 Task: Look for space in Pirapozinho, Brazil from 1st July, 2023 to 3rd July, 2023 for 1 adult in price range Rs.5000 to Rs.15000. Place can be private room with 1  bedroom having 1 bed and 1 bathroom. Property type can be house, flat, guest house, hotel. Booking option can be shelf check-in. Required host language is Spanish.
Action: Mouse moved to (426, 108)
Screenshot: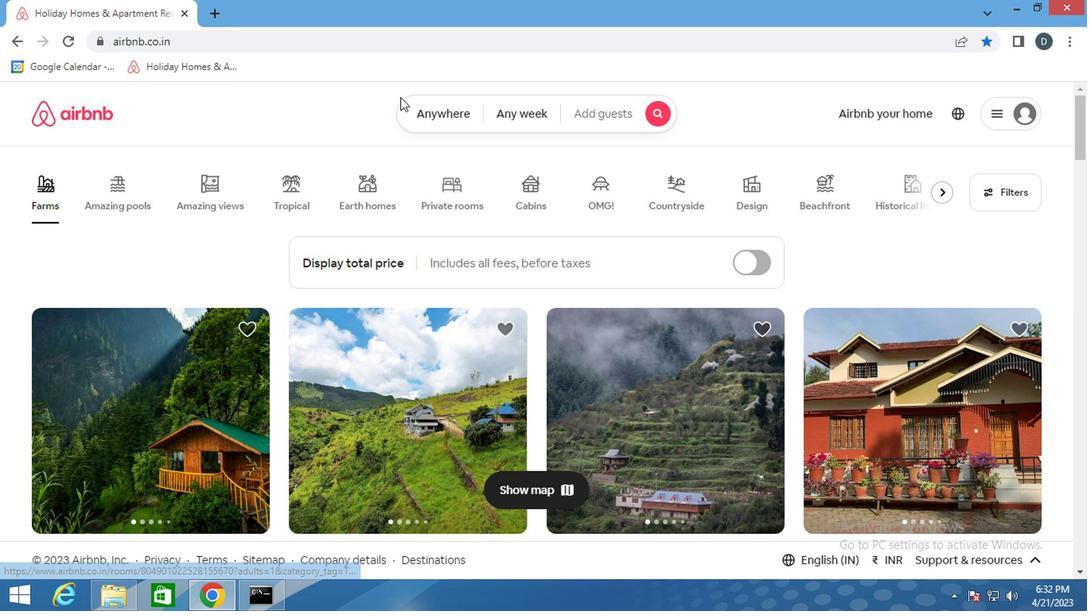 
Action: Mouse pressed left at (426, 108)
Screenshot: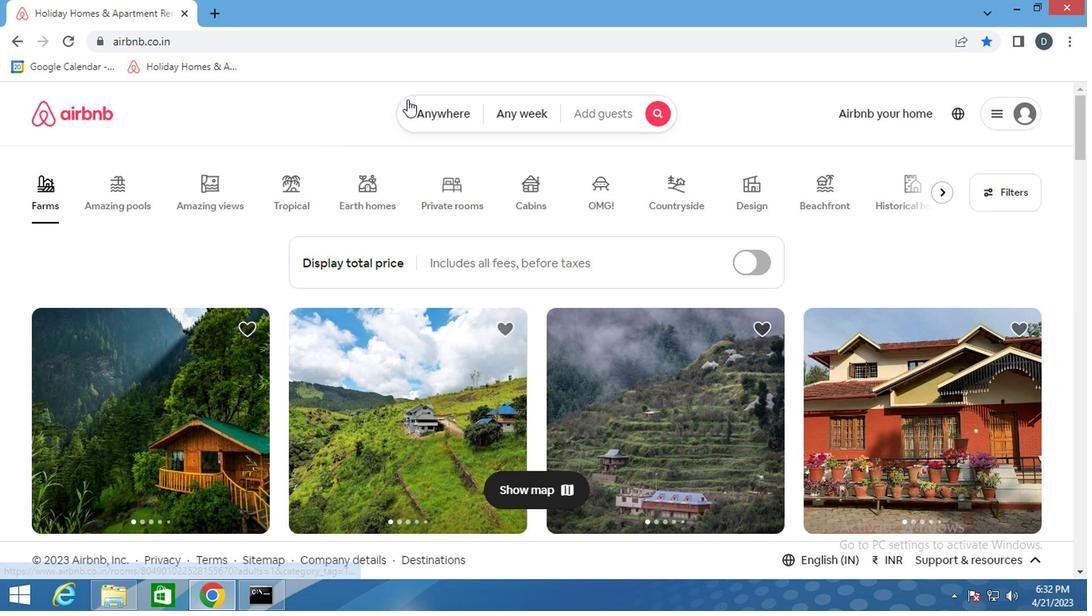 
Action: Mouse moved to (379, 188)
Screenshot: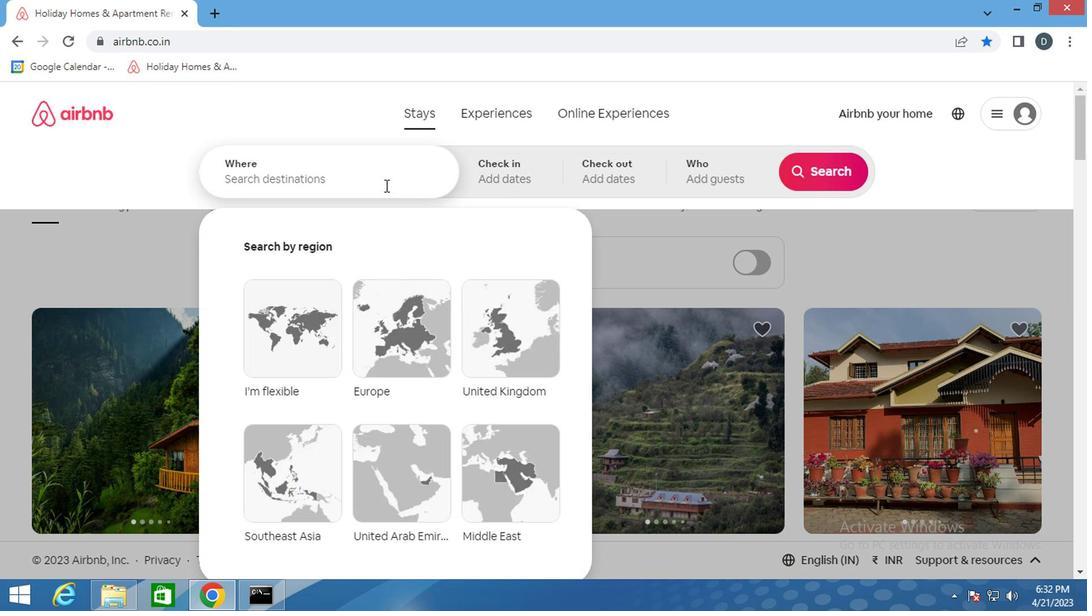 
Action: Mouse pressed left at (379, 188)
Screenshot: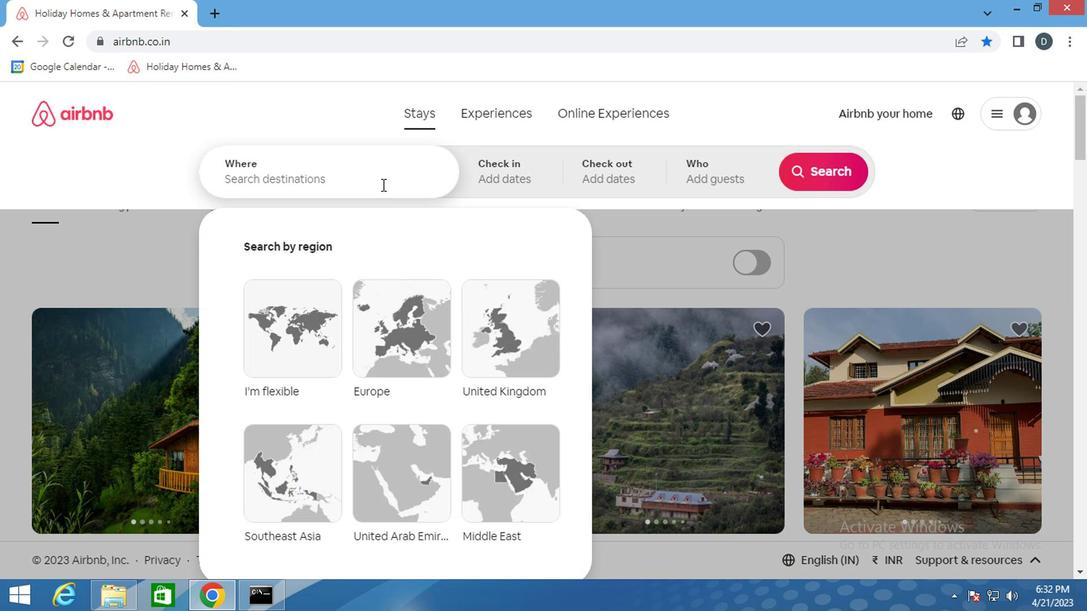 
Action: Key pressed <Key.shift>PIRAPOZINHO,<Key.shift>BRAZIL<Key.enter>
Screenshot: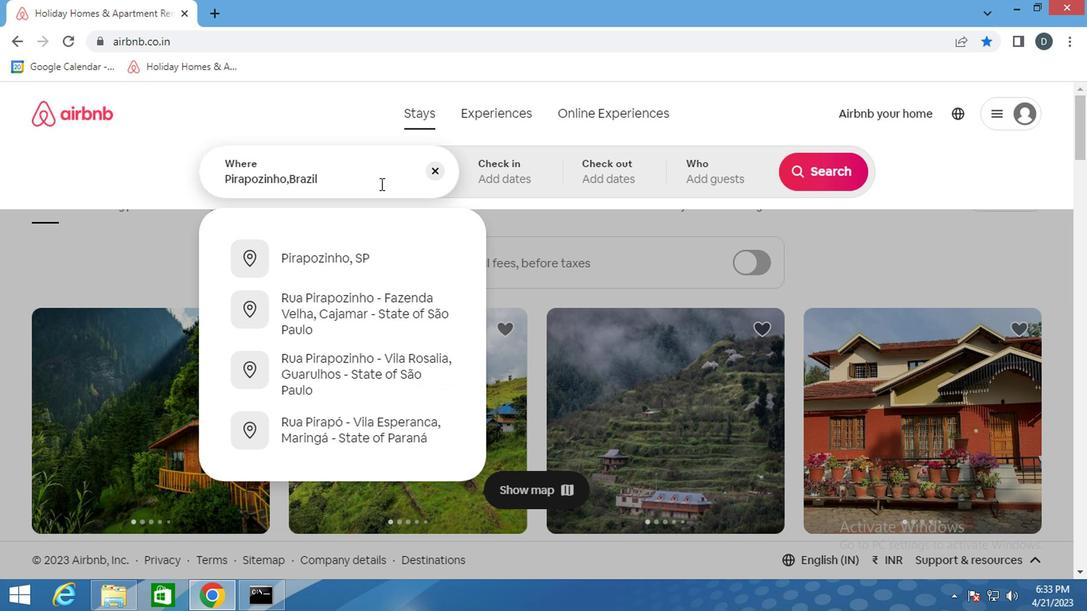 
Action: Mouse moved to (821, 304)
Screenshot: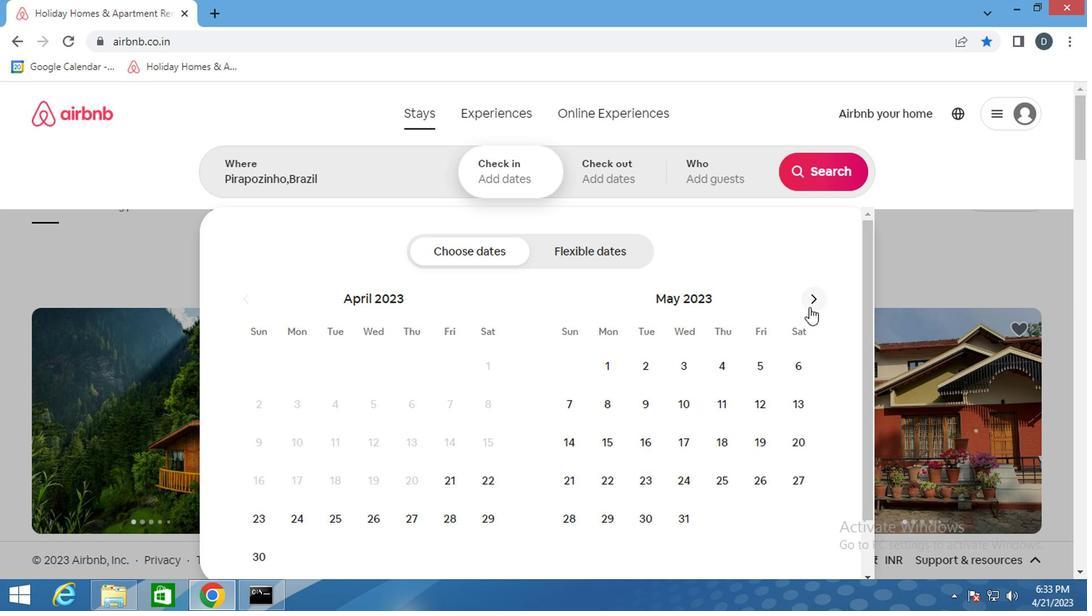 
Action: Mouse pressed left at (821, 304)
Screenshot: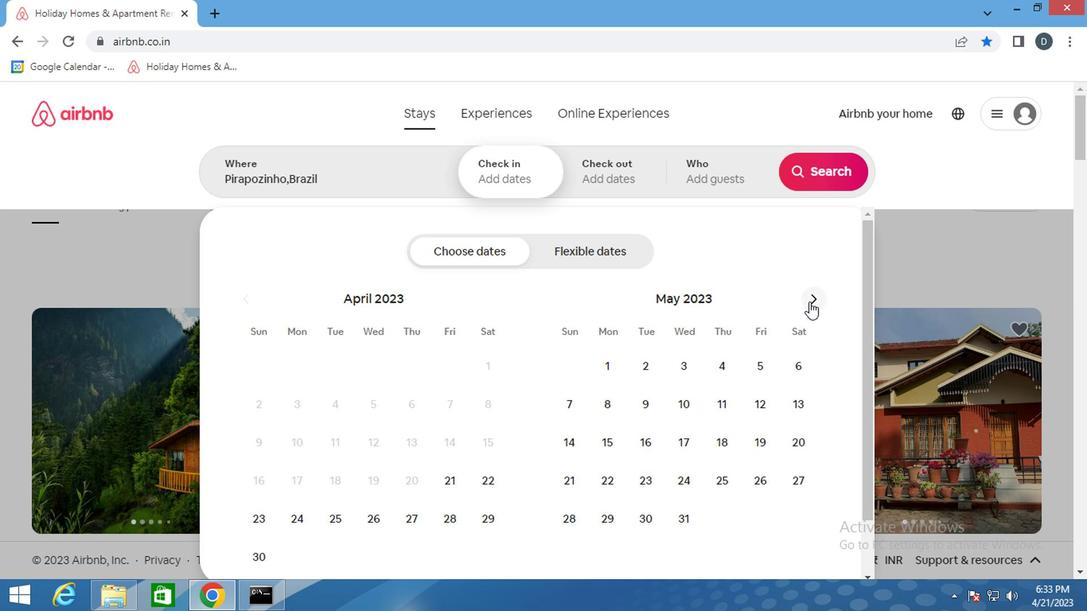 
Action: Mouse pressed left at (821, 304)
Screenshot: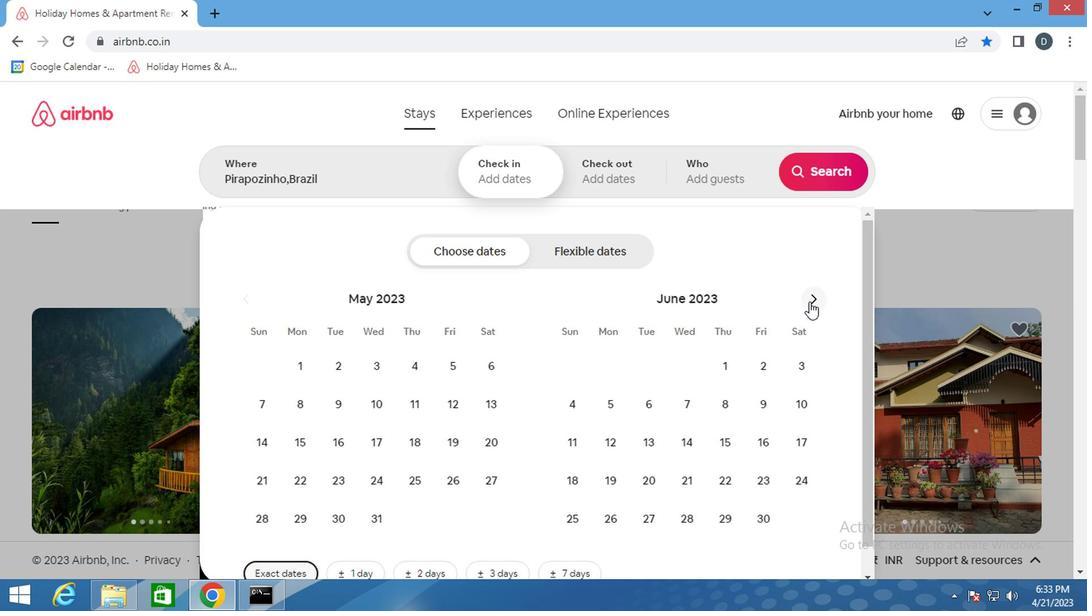 
Action: Mouse moved to (806, 369)
Screenshot: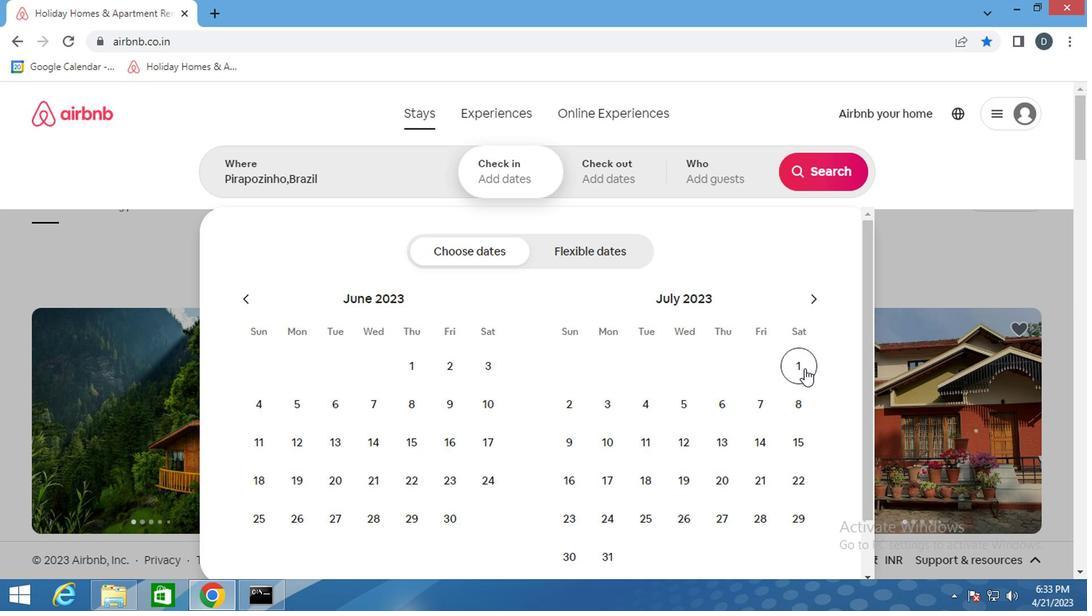 
Action: Mouse pressed left at (806, 369)
Screenshot: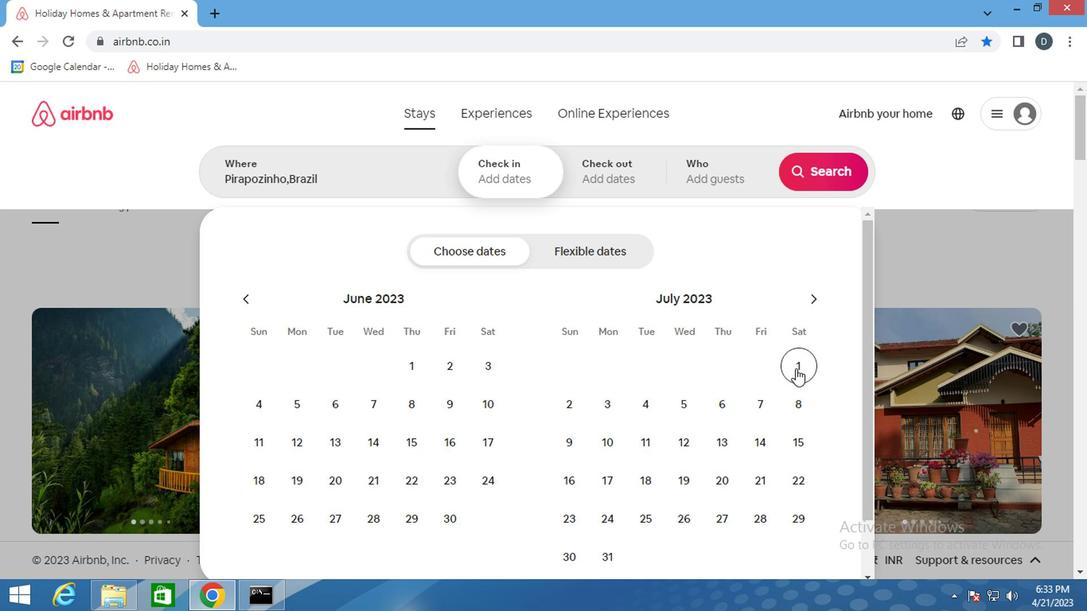 
Action: Mouse moved to (599, 410)
Screenshot: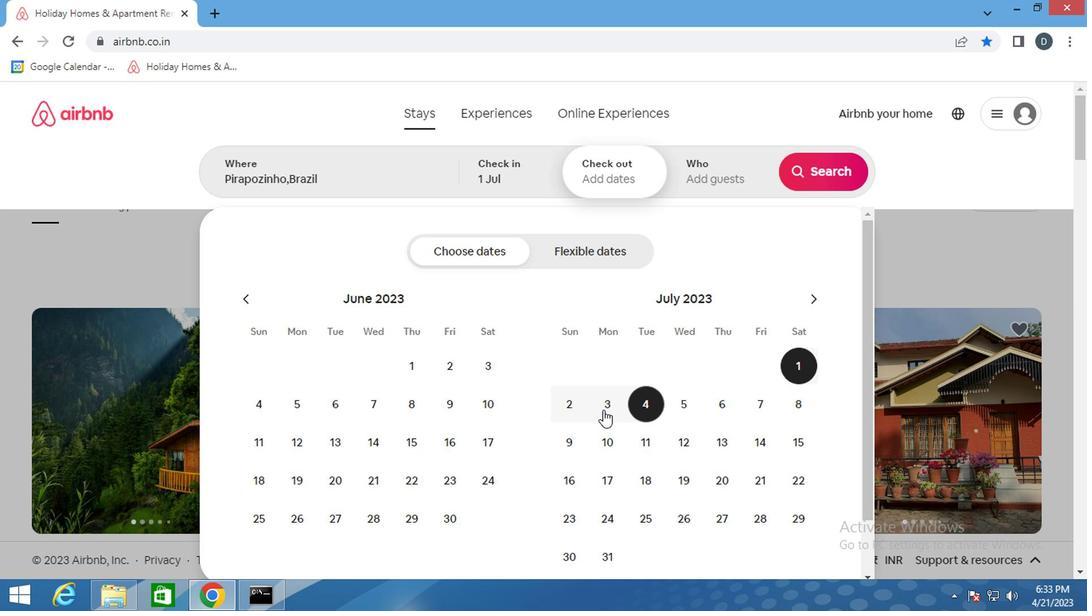
Action: Mouse pressed left at (599, 410)
Screenshot: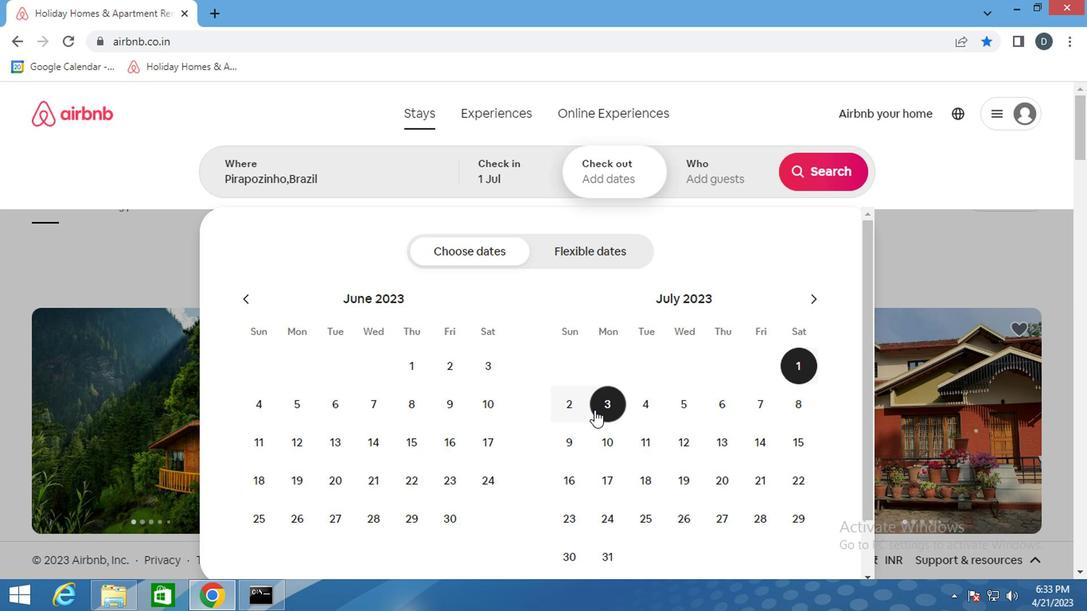 
Action: Mouse moved to (728, 169)
Screenshot: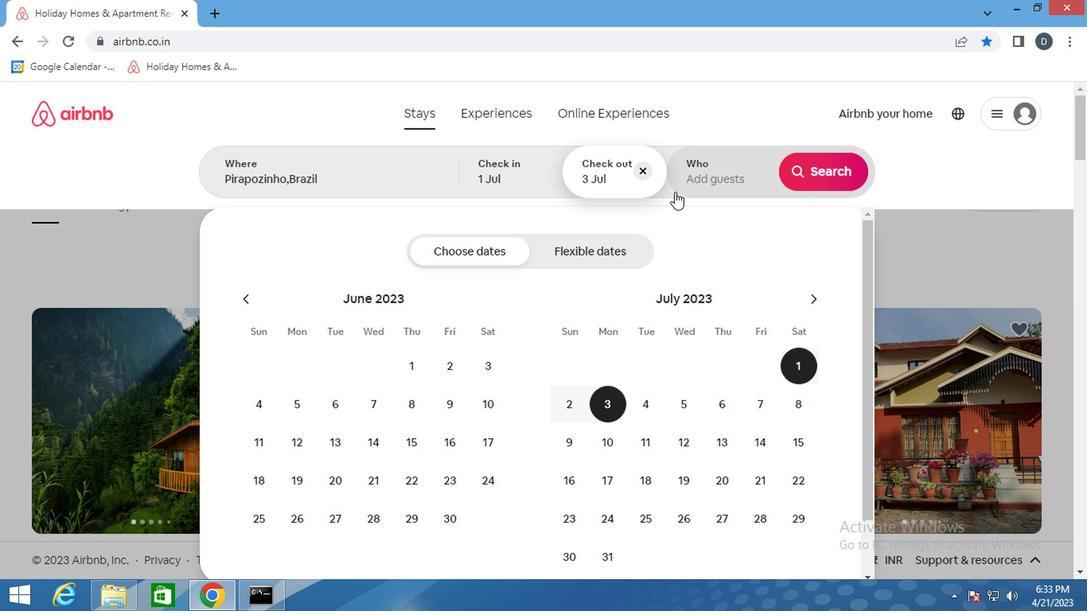 
Action: Mouse pressed left at (728, 169)
Screenshot: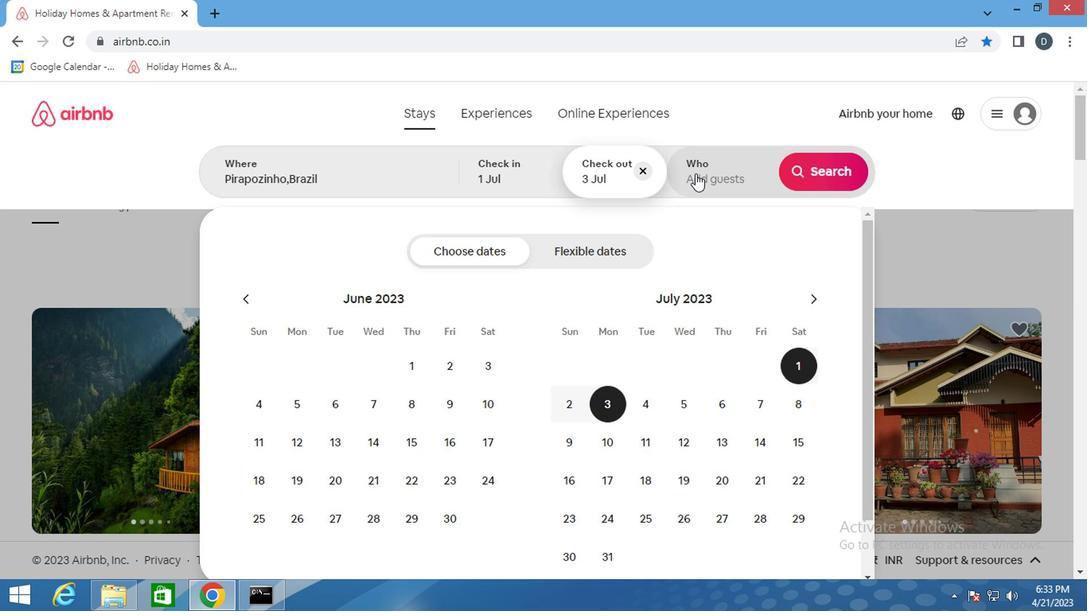 
Action: Mouse moved to (847, 256)
Screenshot: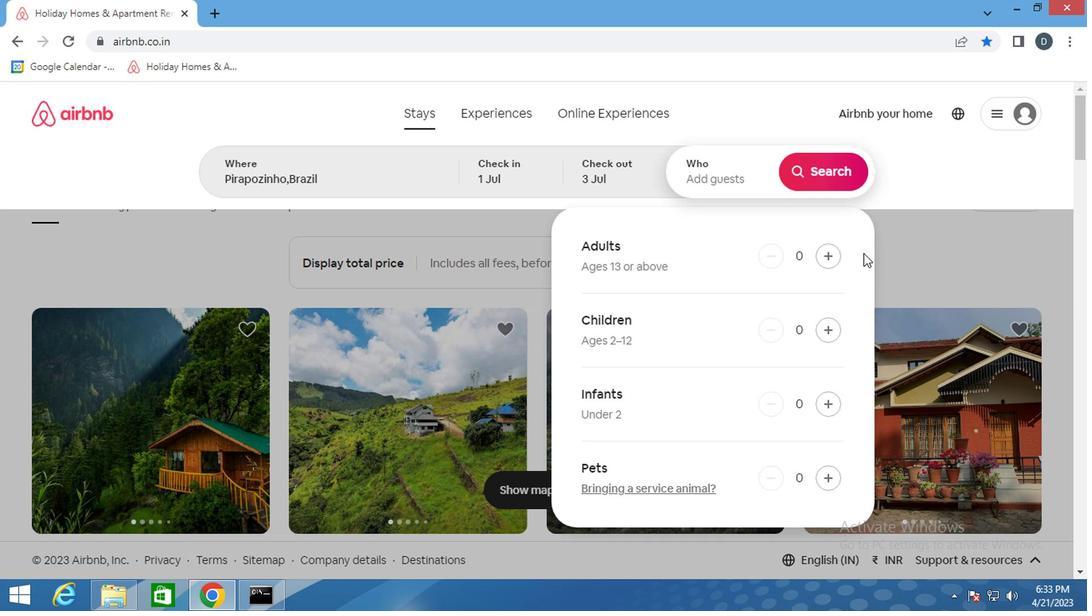 
Action: Mouse pressed left at (847, 256)
Screenshot: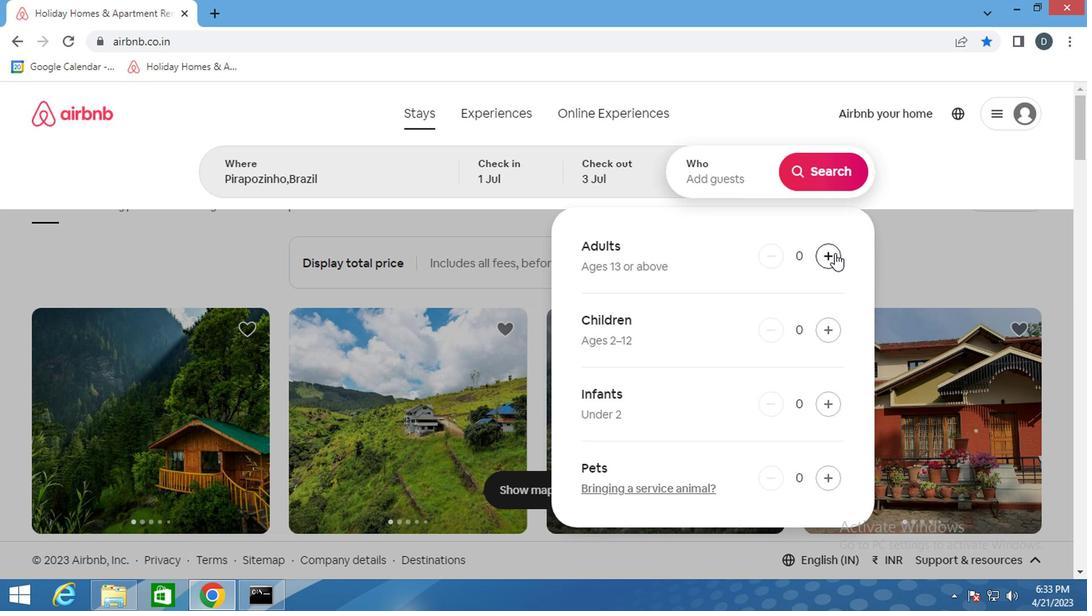 
Action: Mouse moved to (836, 171)
Screenshot: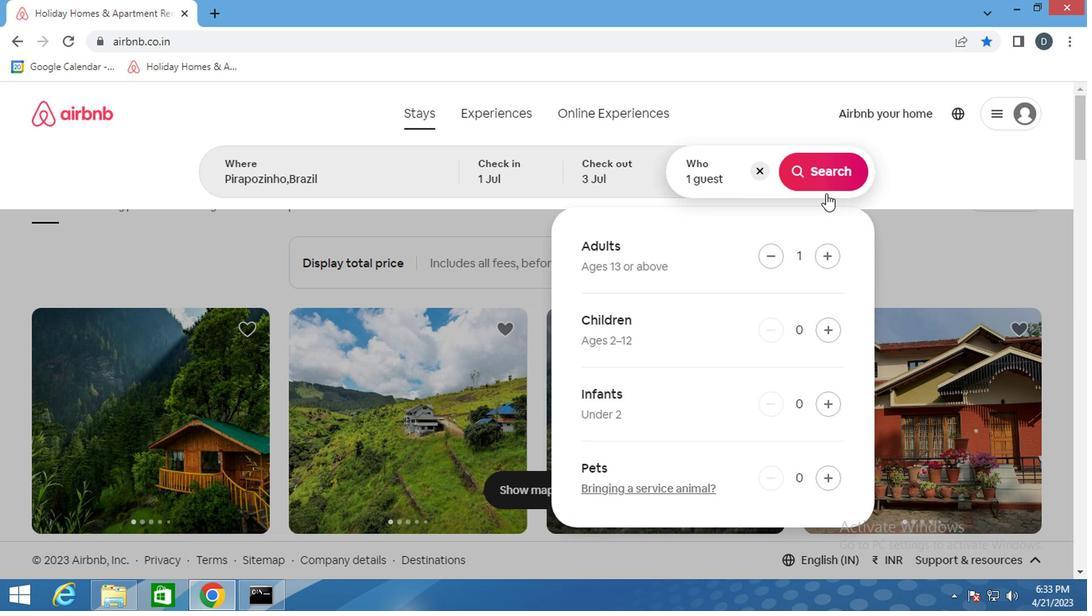 
Action: Mouse pressed left at (836, 171)
Screenshot: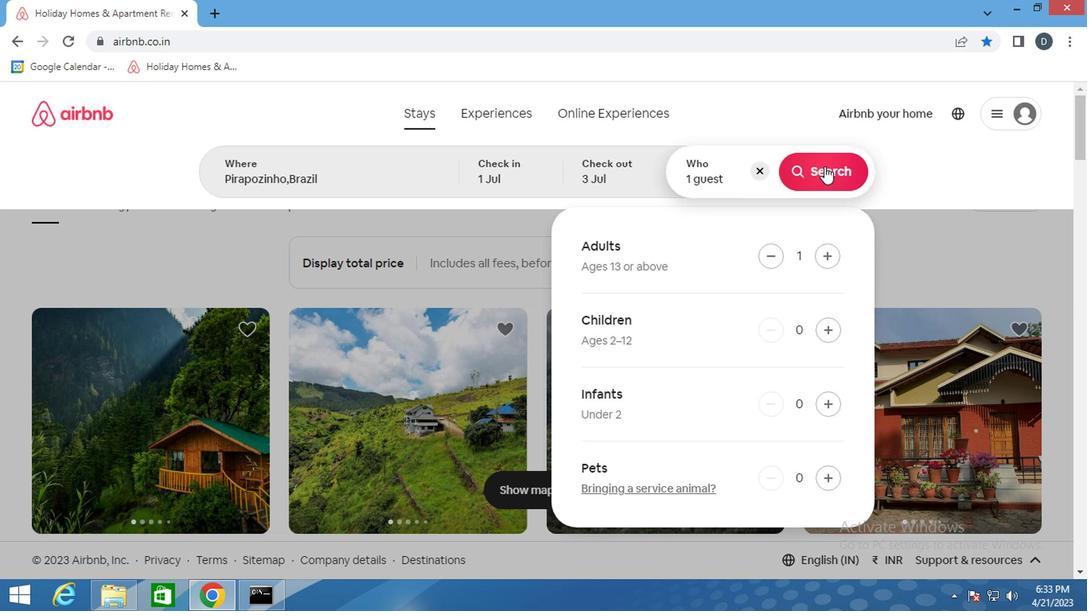 
Action: Mouse moved to (1027, 184)
Screenshot: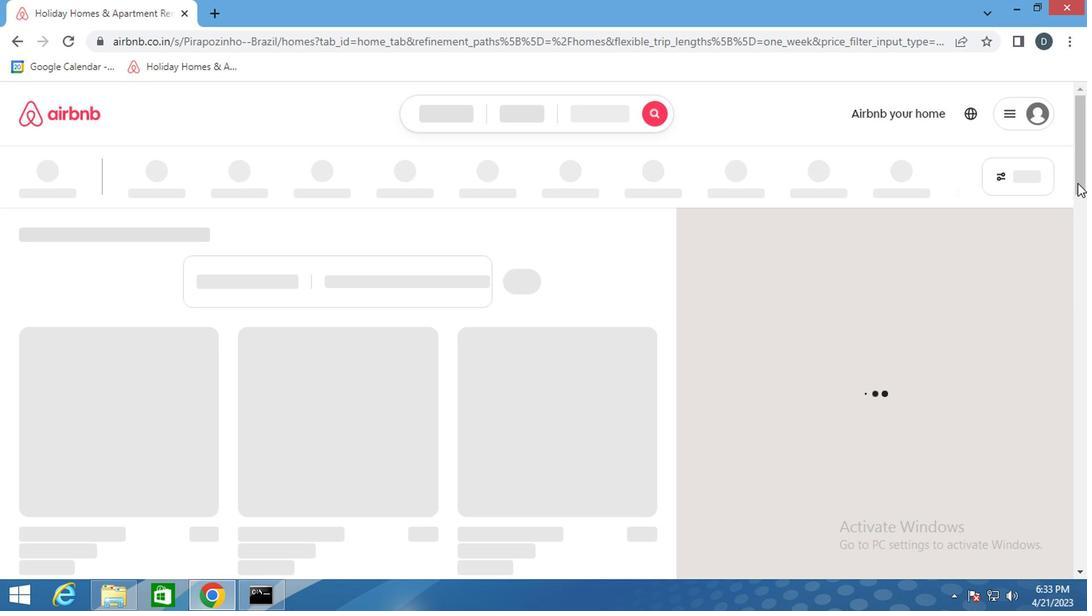 
Action: Mouse pressed left at (1027, 184)
Screenshot: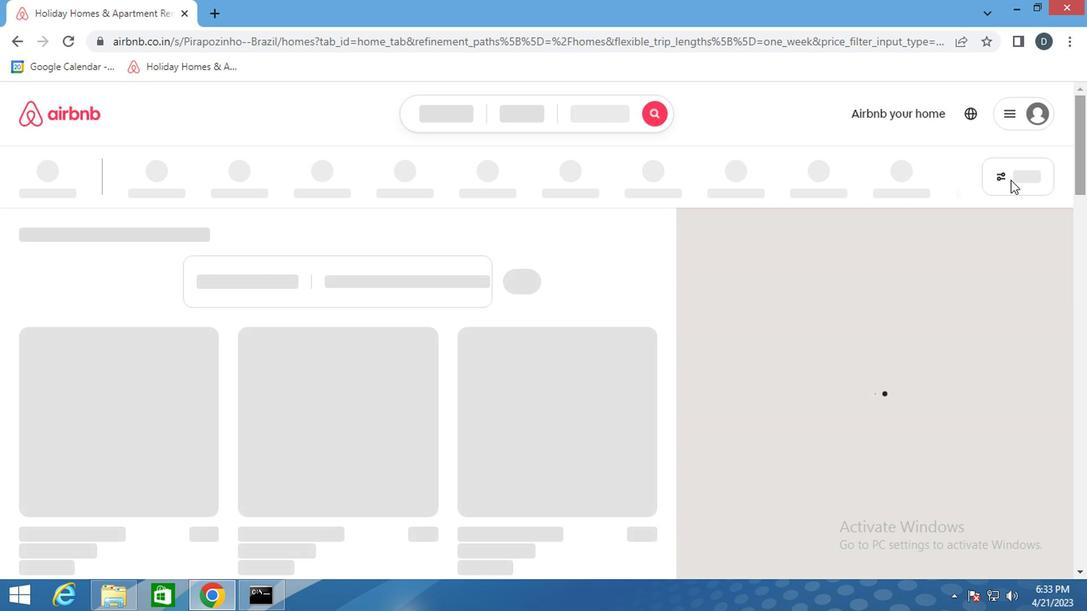 
Action: Mouse moved to (411, 383)
Screenshot: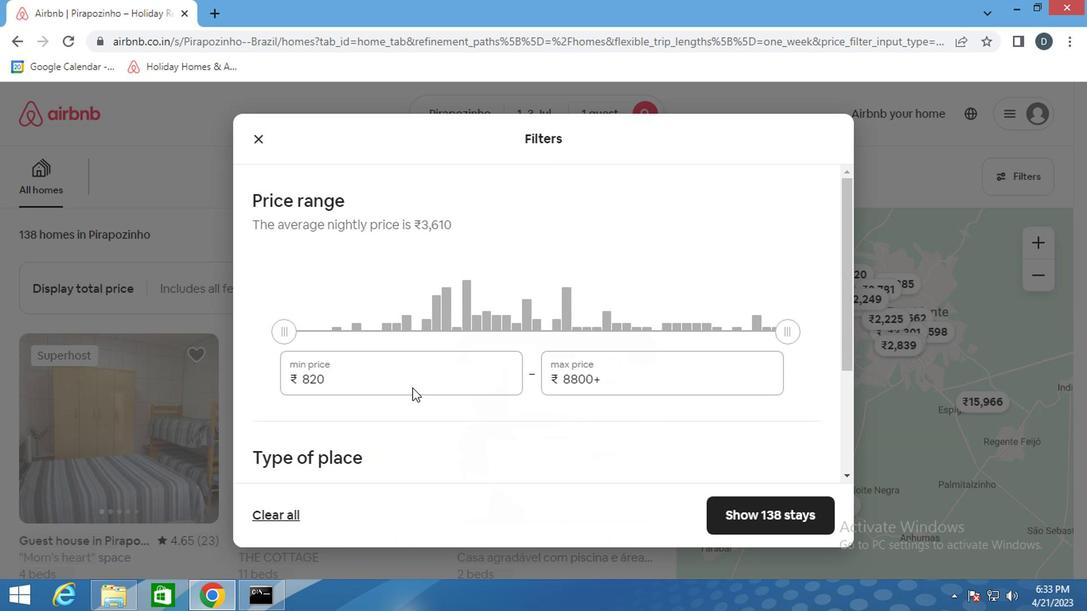 
Action: Mouse pressed left at (411, 383)
Screenshot: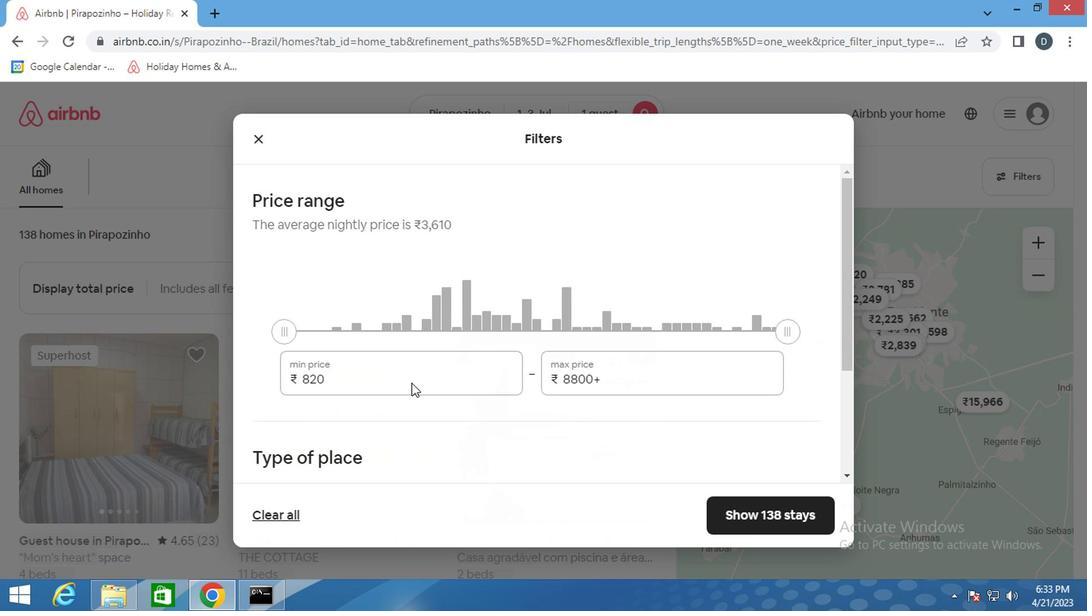 
Action: Mouse pressed left at (411, 383)
Screenshot: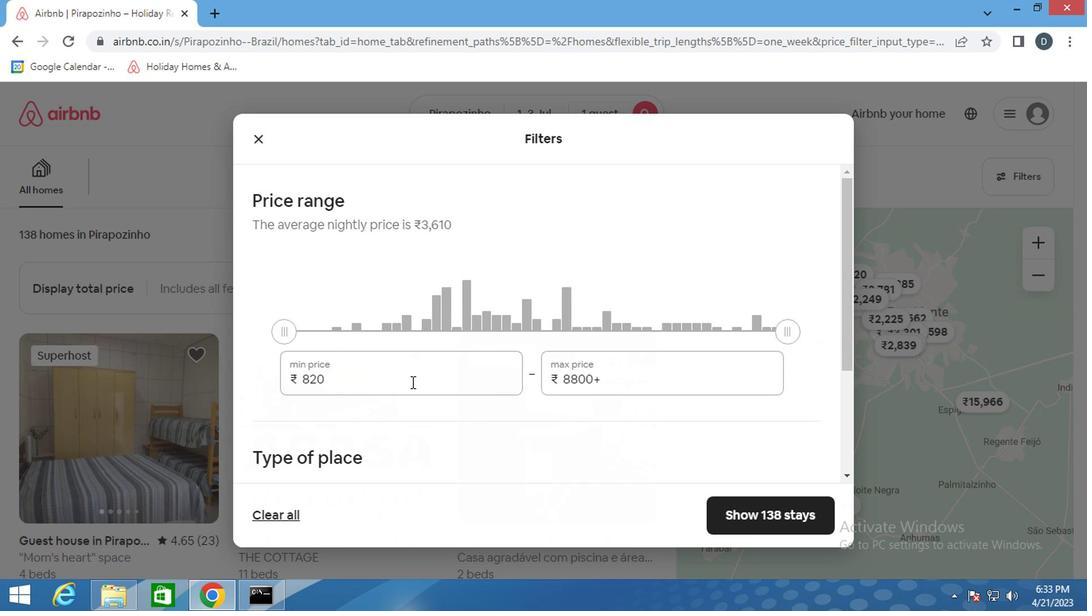 
Action: Key pressed 5000<Key.tab>ctrl+Actrl+1500
Screenshot: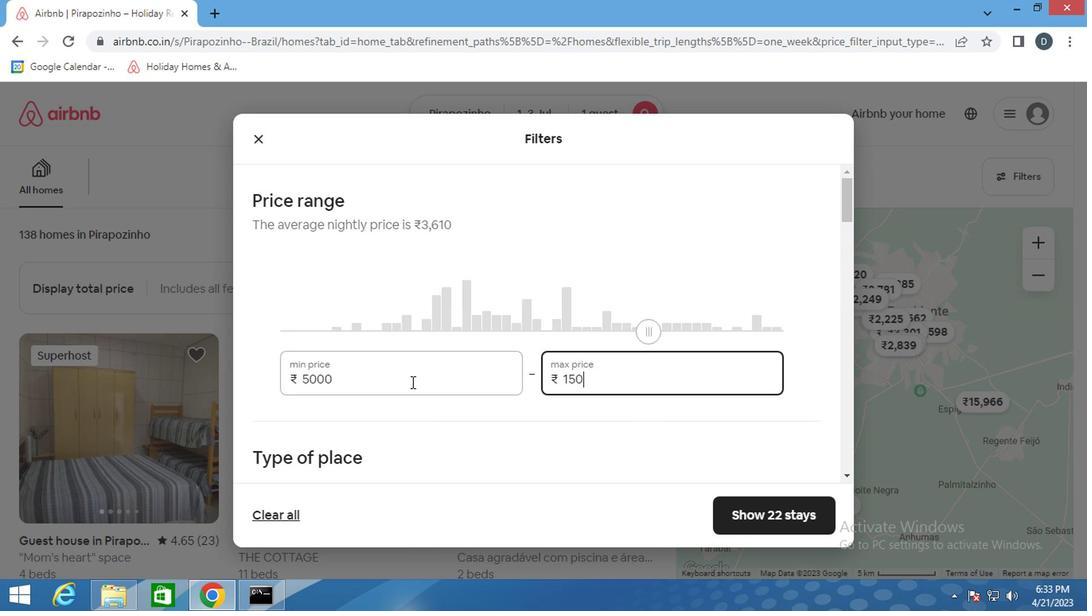 
Action: Mouse moved to (430, 378)
Screenshot: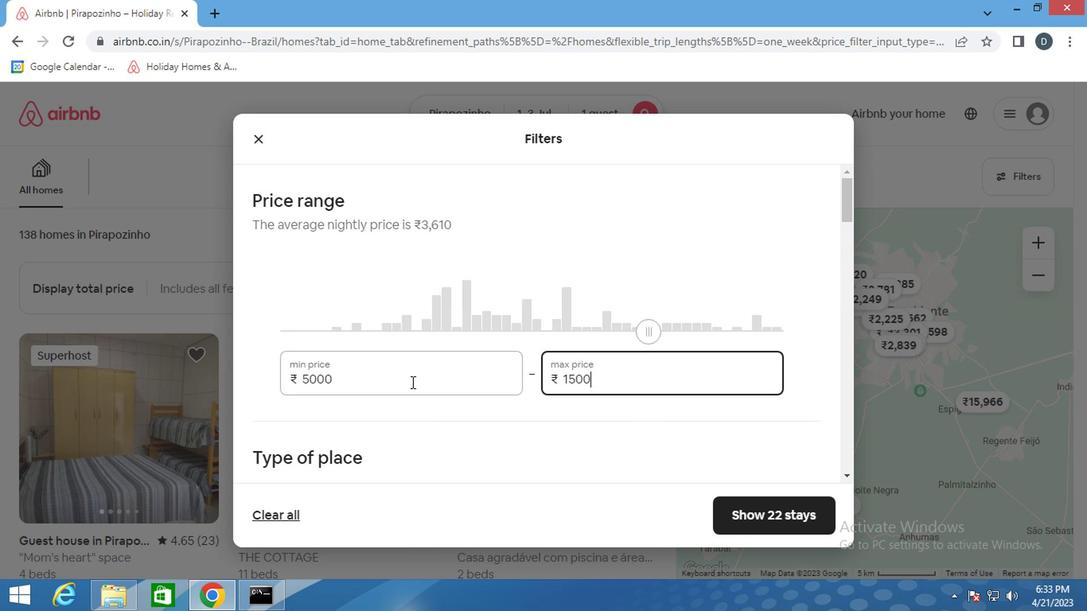 
Action: Key pressed 0
Screenshot: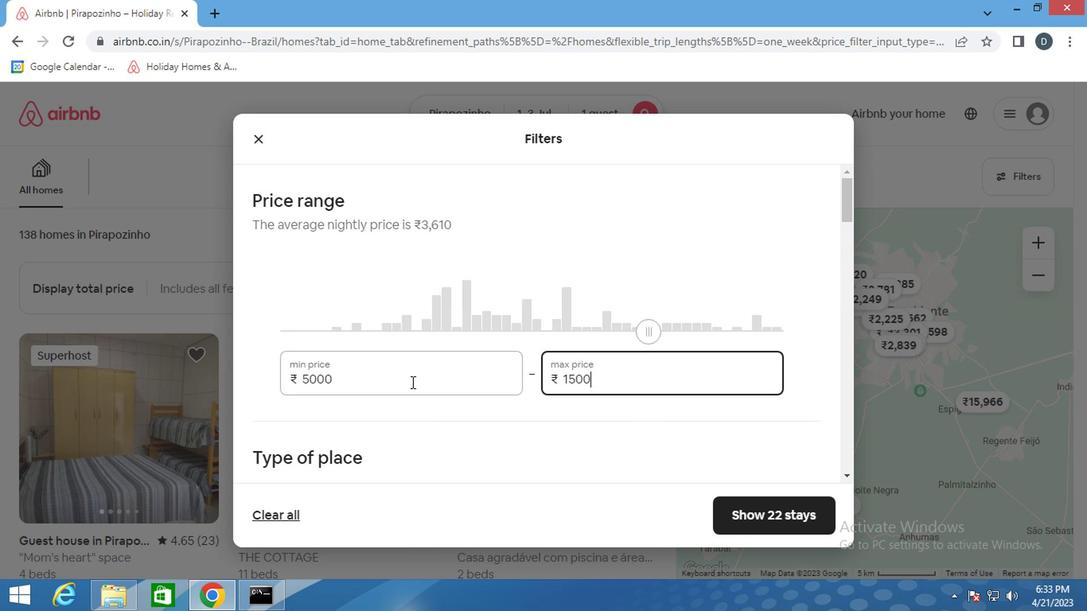 
Action: Mouse moved to (723, 382)
Screenshot: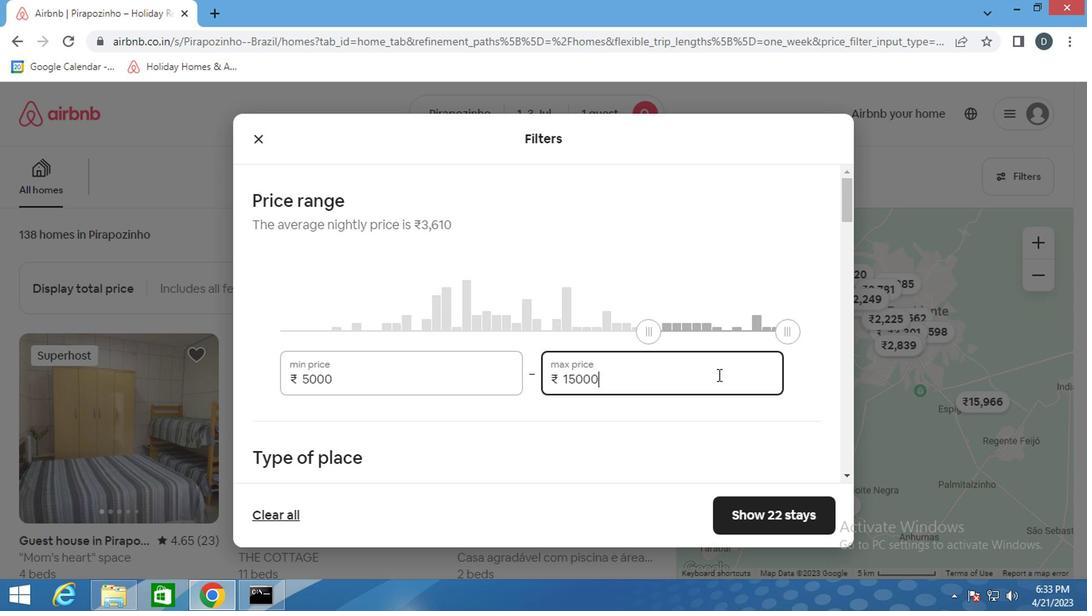 
Action: Mouse scrolled (723, 381) with delta (0, 0)
Screenshot: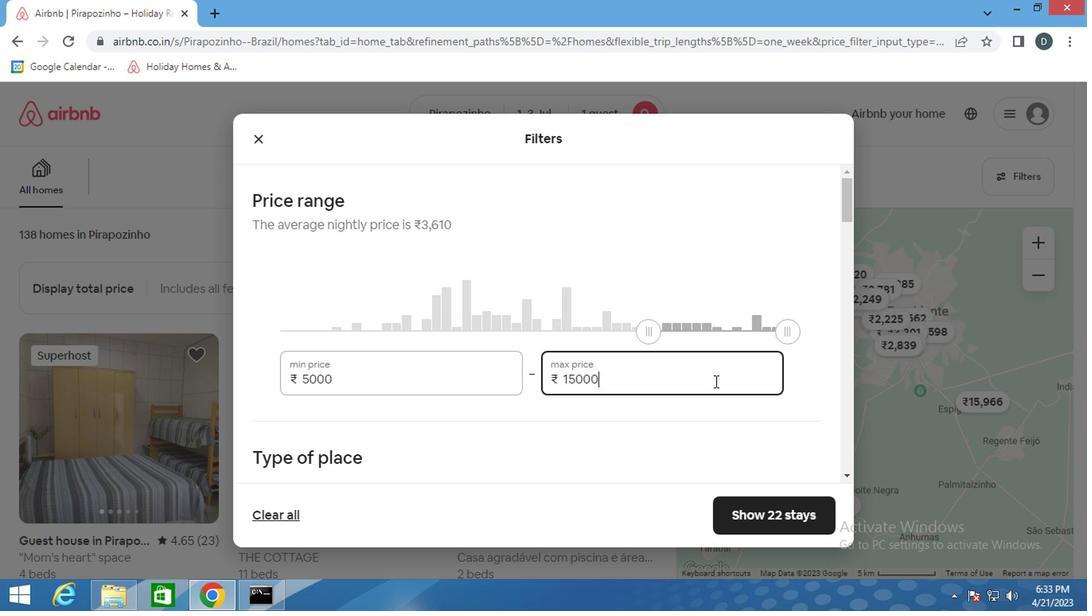 
Action: Mouse scrolled (723, 381) with delta (0, 0)
Screenshot: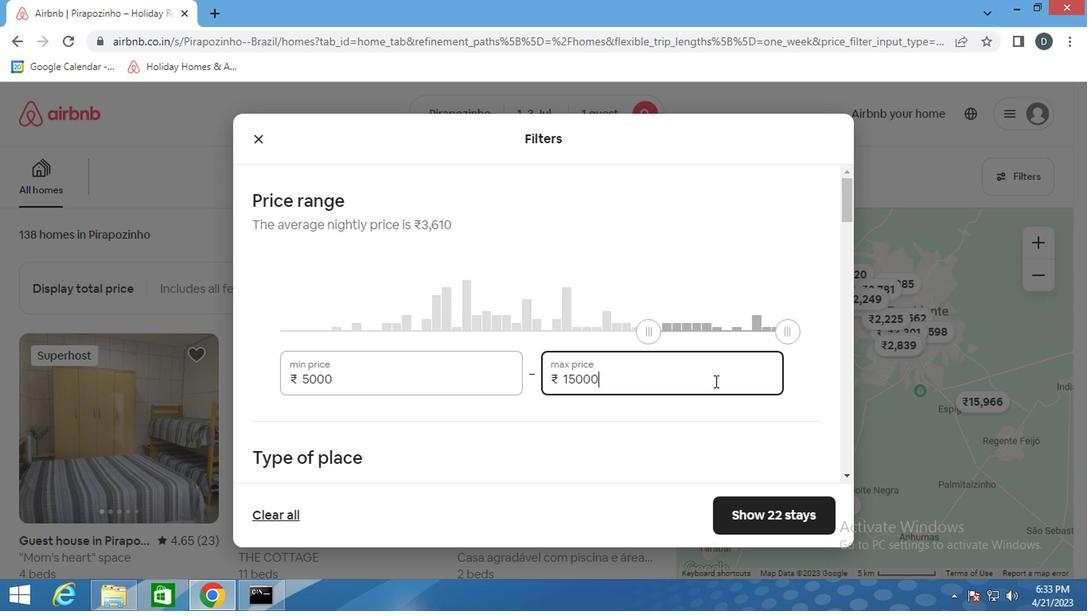 
Action: Mouse scrolled (723, 381) with delta (0, 0)
Screenshot: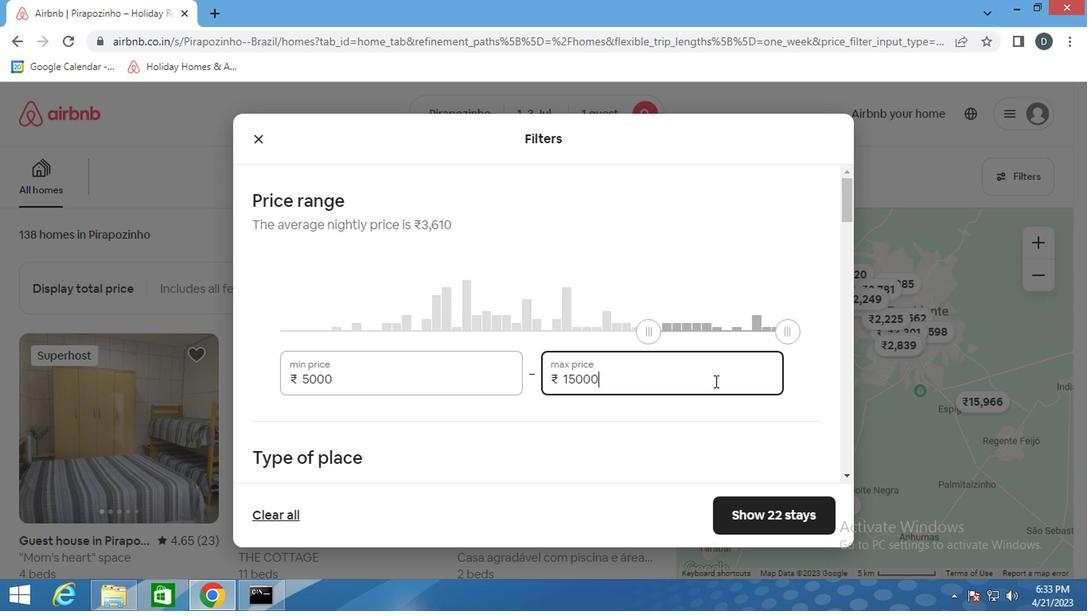 
Action: Mouse moved to (606, 268)
Screenshot: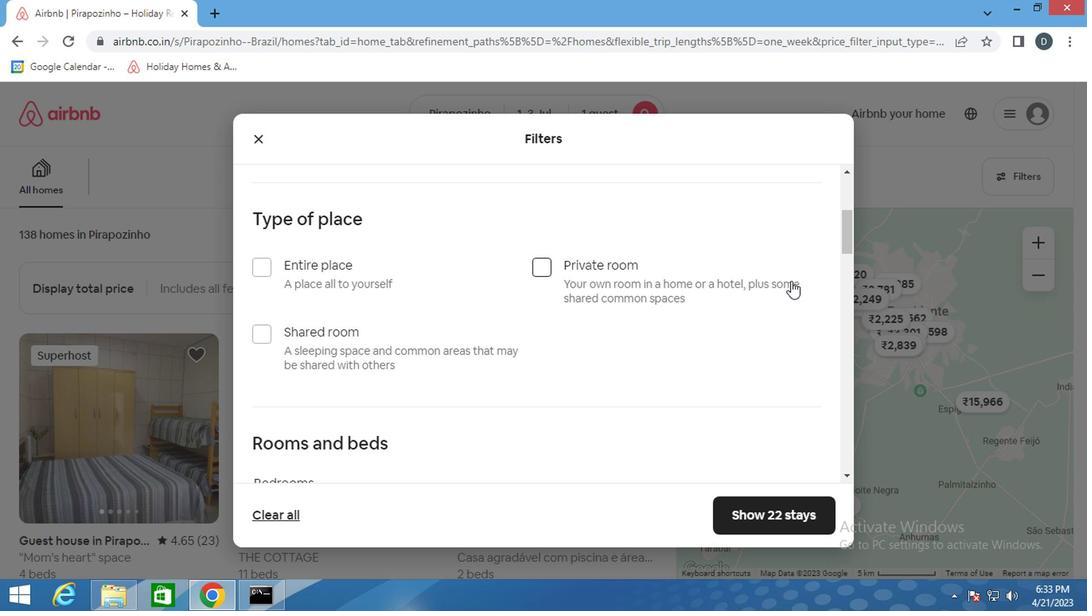 
Action: Mouse pressed left at (606, 268)
Screenshot: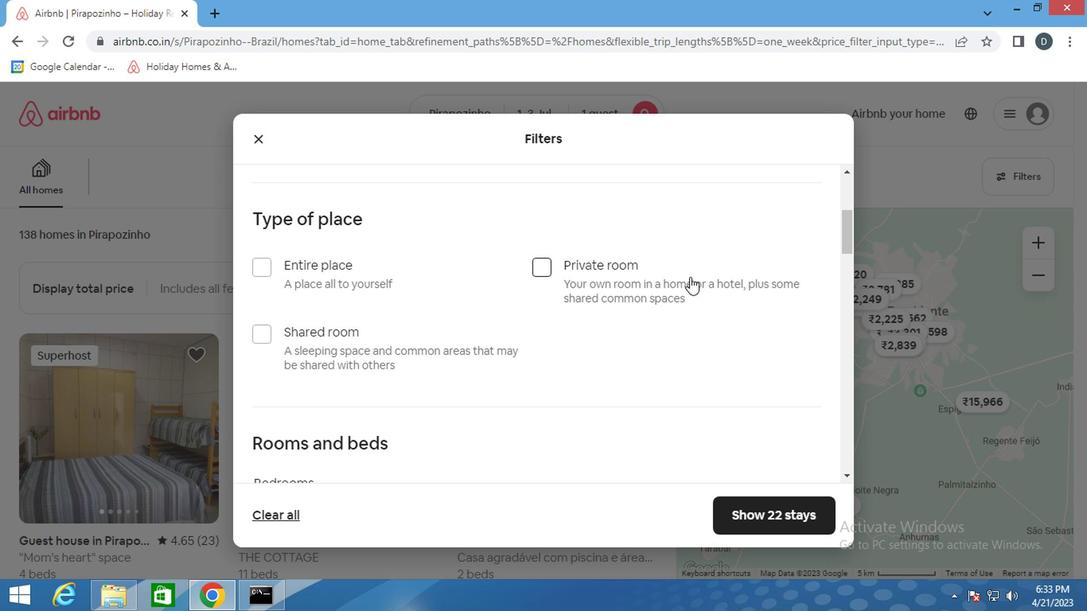
Action: Mouse moved to (528, 314)
Screenshot: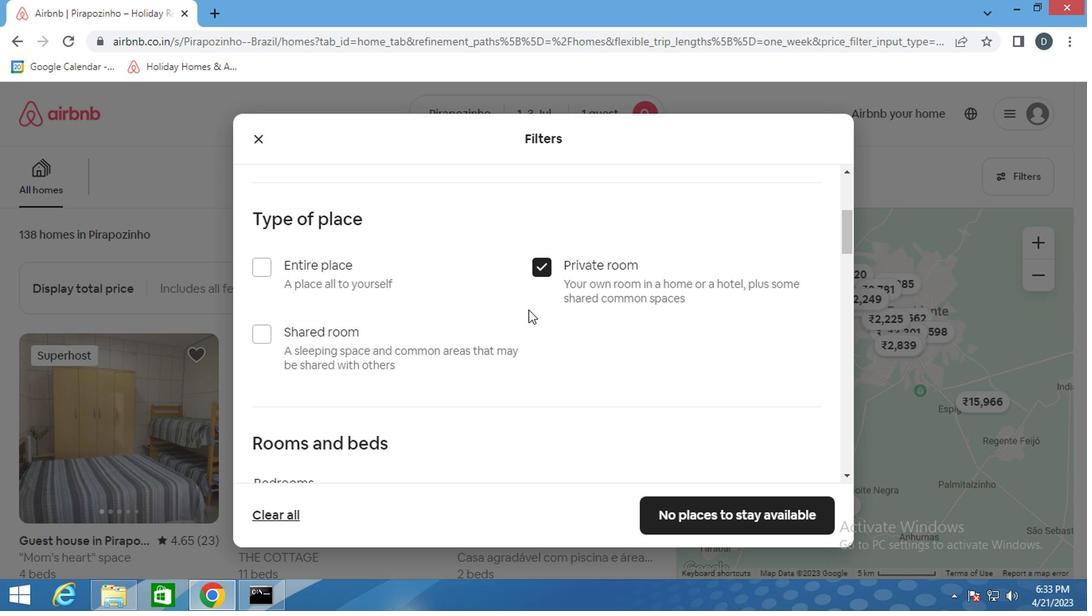 
Action: Mouse scrolled (528, 313) with delta (0, 0)
Screenshot: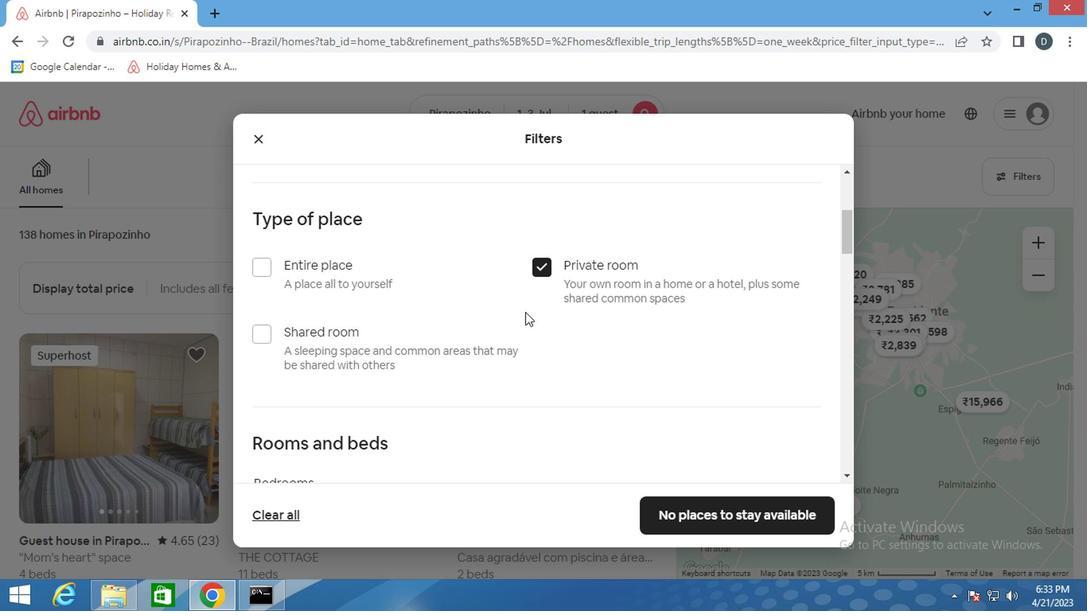 
Action: Mouse scrolled (528, 313) with delta (0, 0)
Screenshot: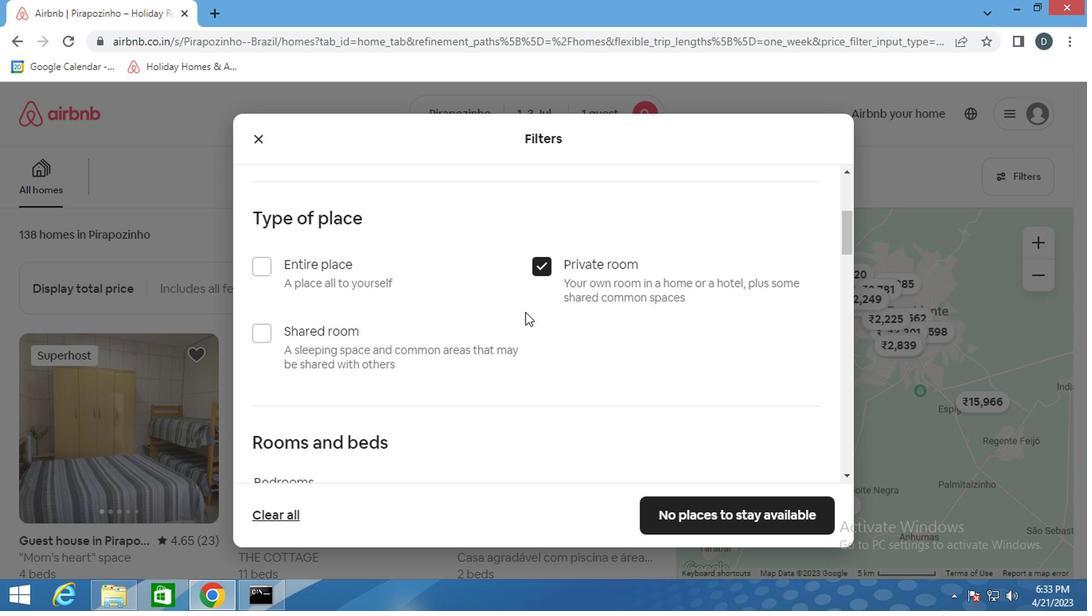 
Action: Mouse moved to (356, 369)
Screenshot: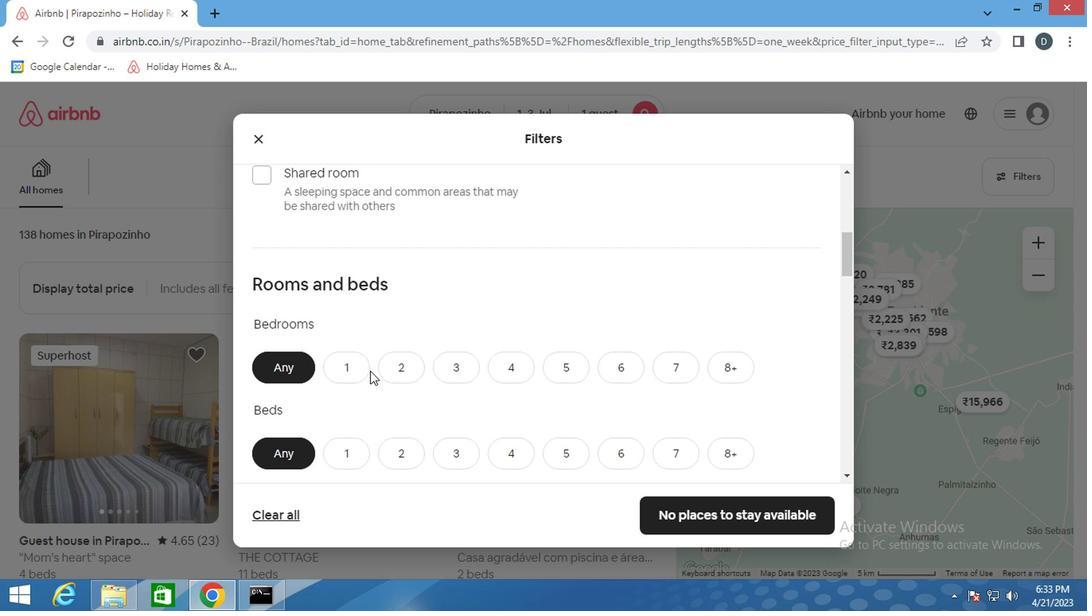 
Action: Mouse pressed left at (356, 369)
Screenshot: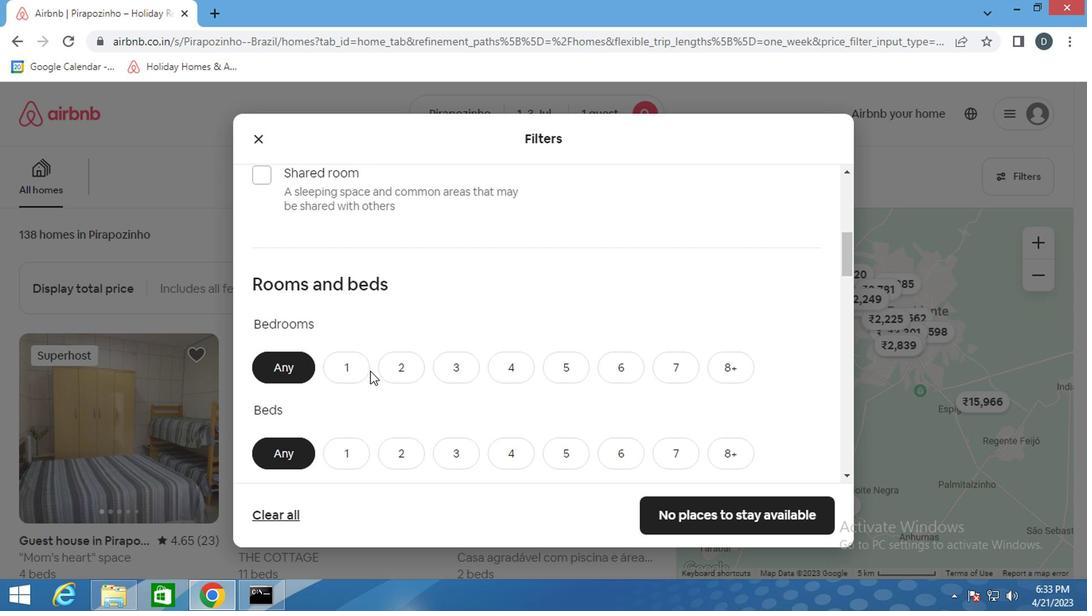 
Action: Mouse moved to (348, 457)
Screenshot: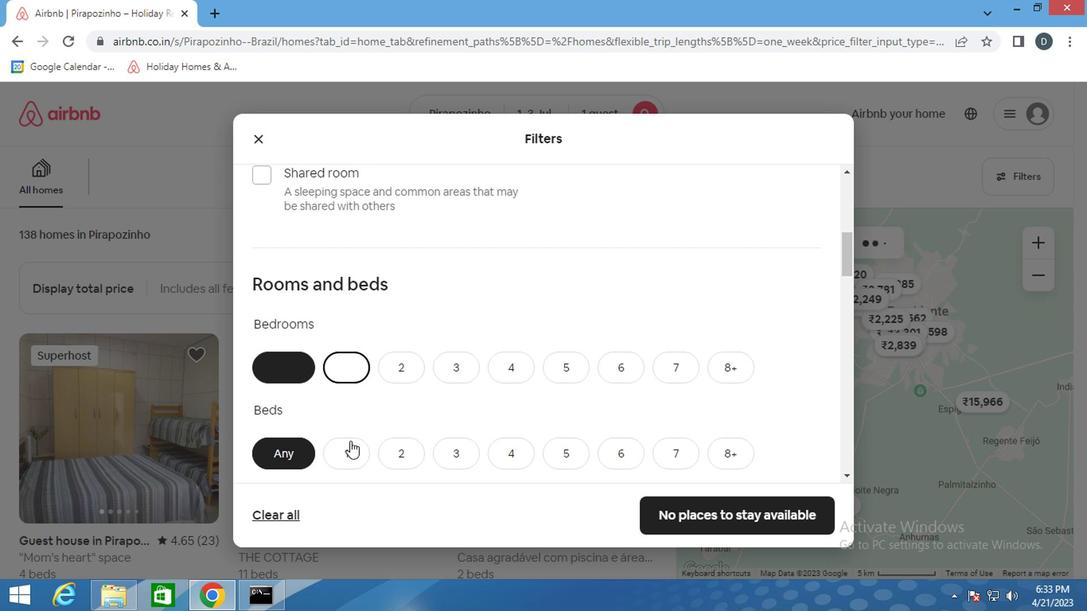 
Action: Mouse pressed left at (348, 457)
Screenshot: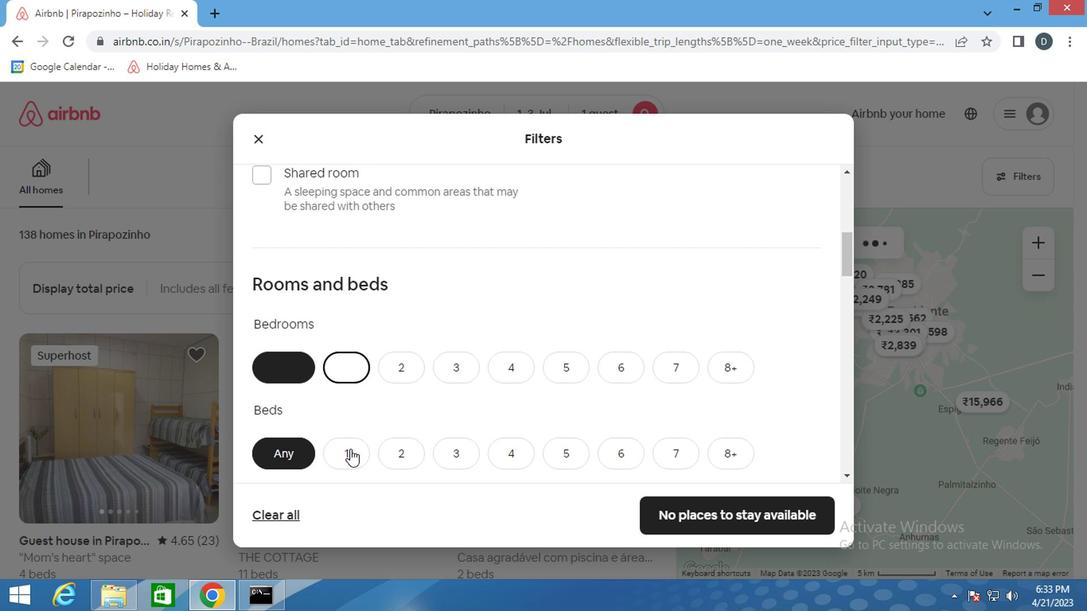 
Action: Mouse moved to (424, 419)
Screenshot: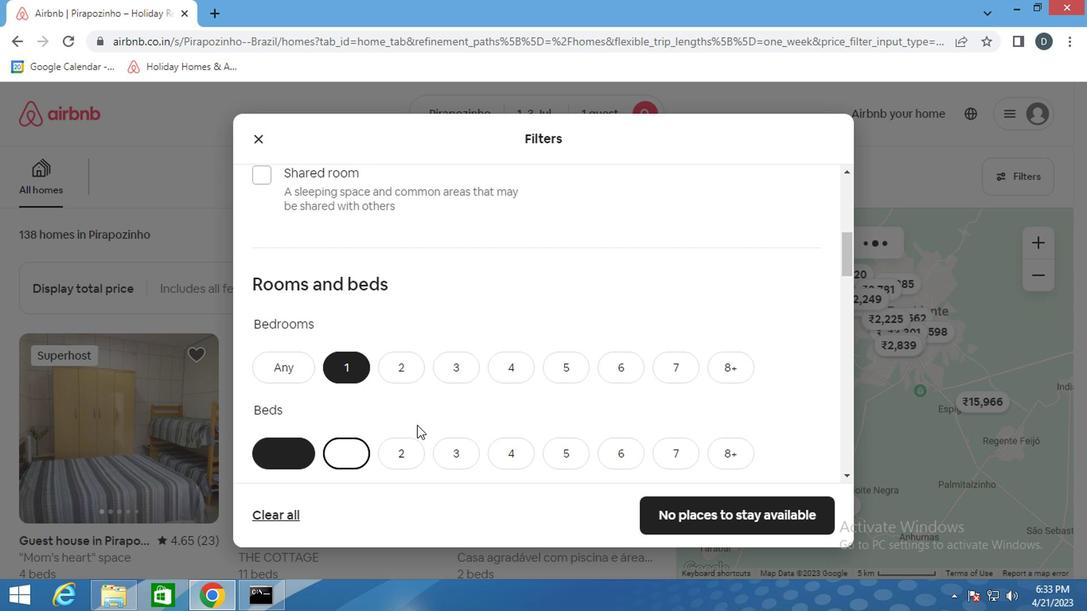 
Action: Mouse scrolled (424, 418) with delta (0, 0)
Screenshot: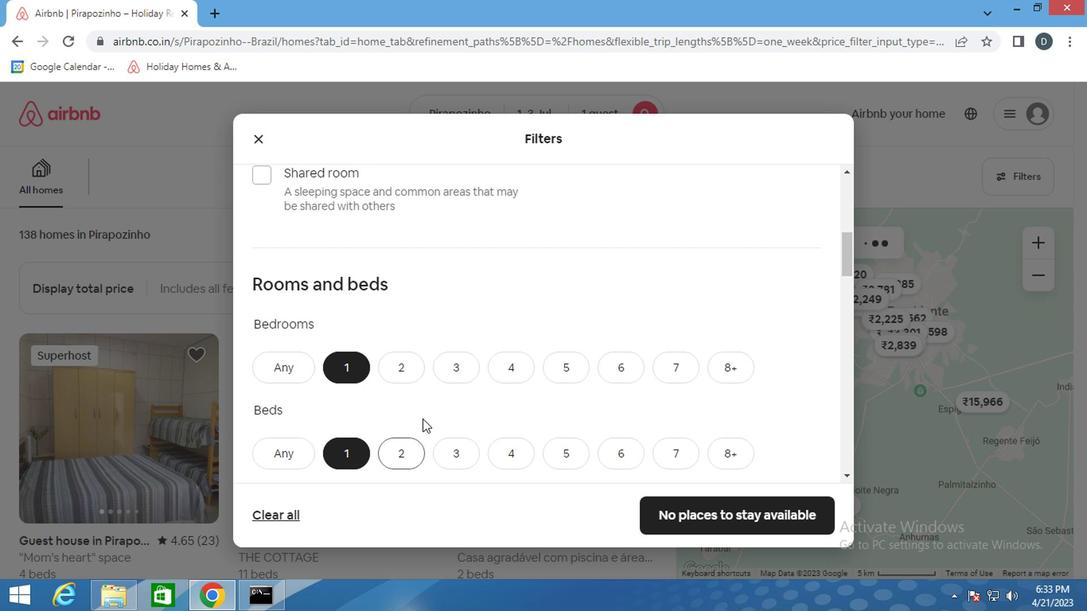 
Action: Mouse scrolled (424, 418) with delta (0, 0)
Screenshot: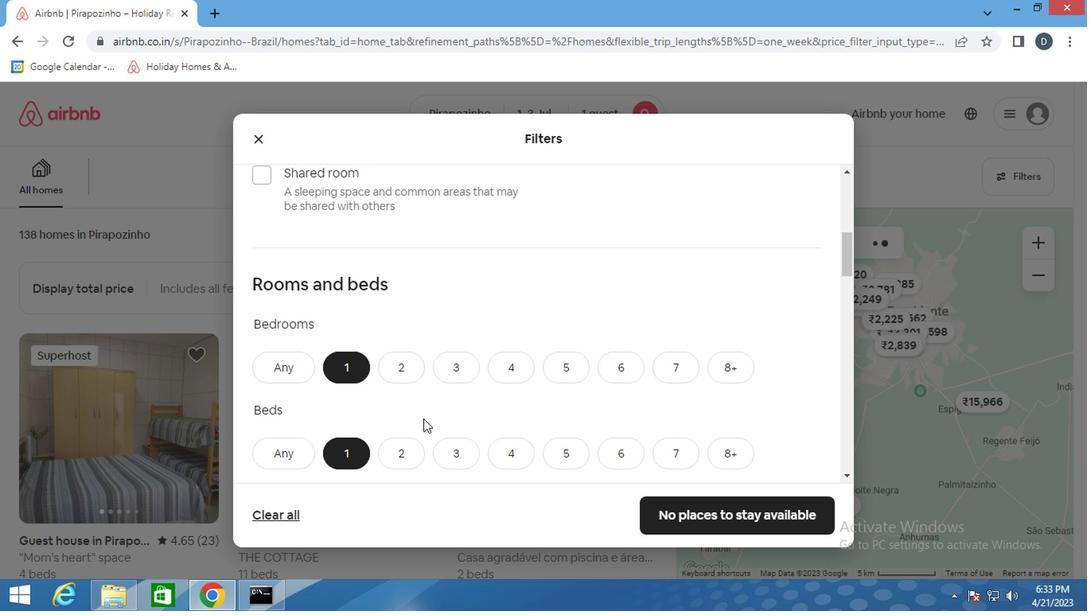 
Action: Mouse moved to (356, 391)
Screenshot: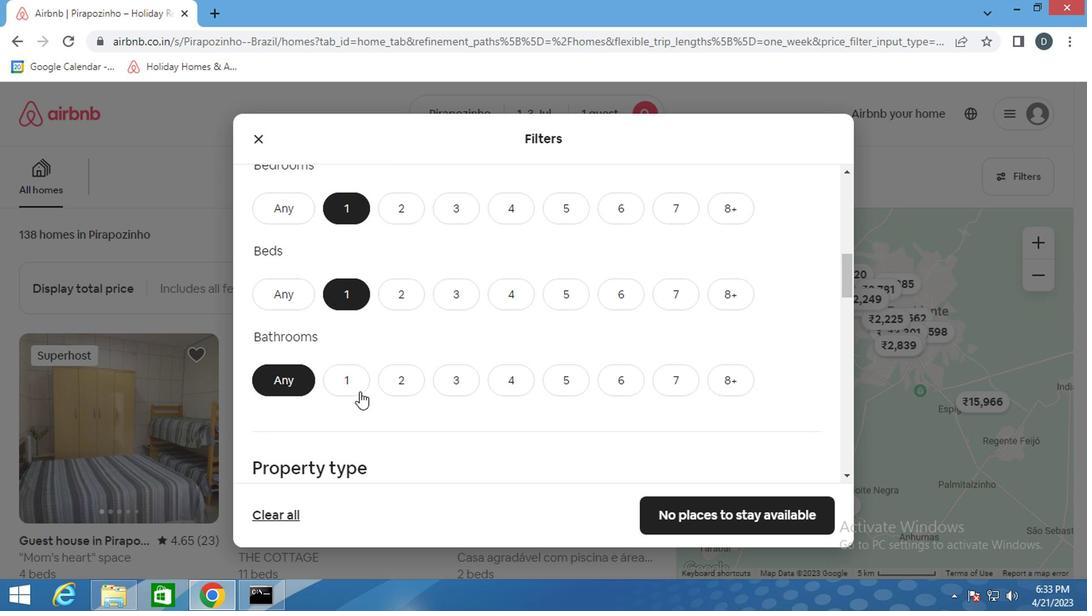 
Action: Mouse pressed left at (356, 391)
Screenshot: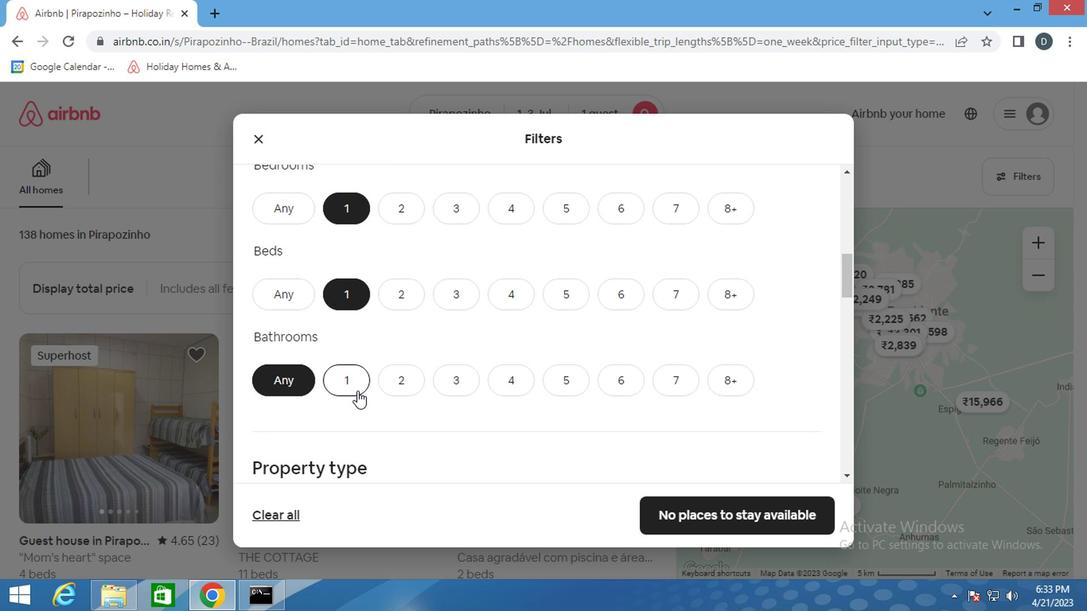 
Action: Mouse moved to (520, 398)
Screenshot: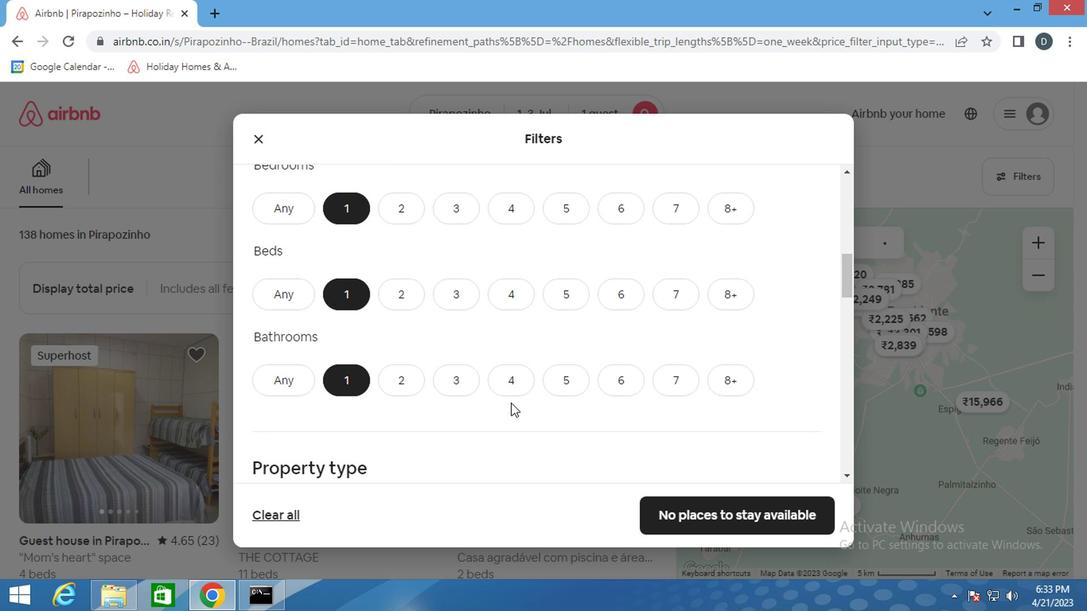 
Action: Mouse scrolled (520, 398) with delta (0, 0)
Screenshot: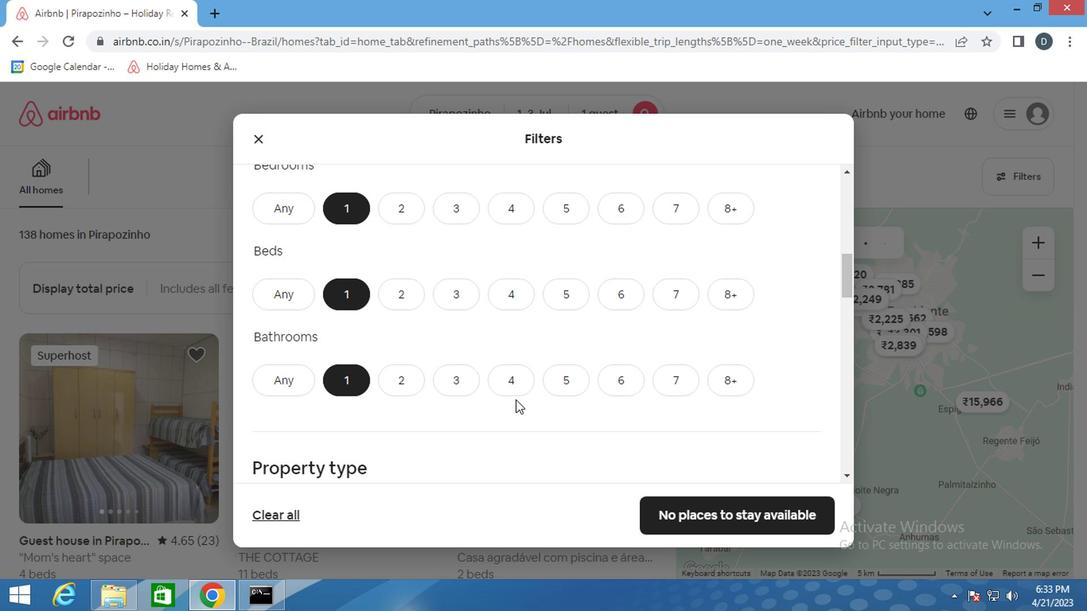 
Action: Mouse scrolled (520, 398) with delta (0, 0)
Screenshot: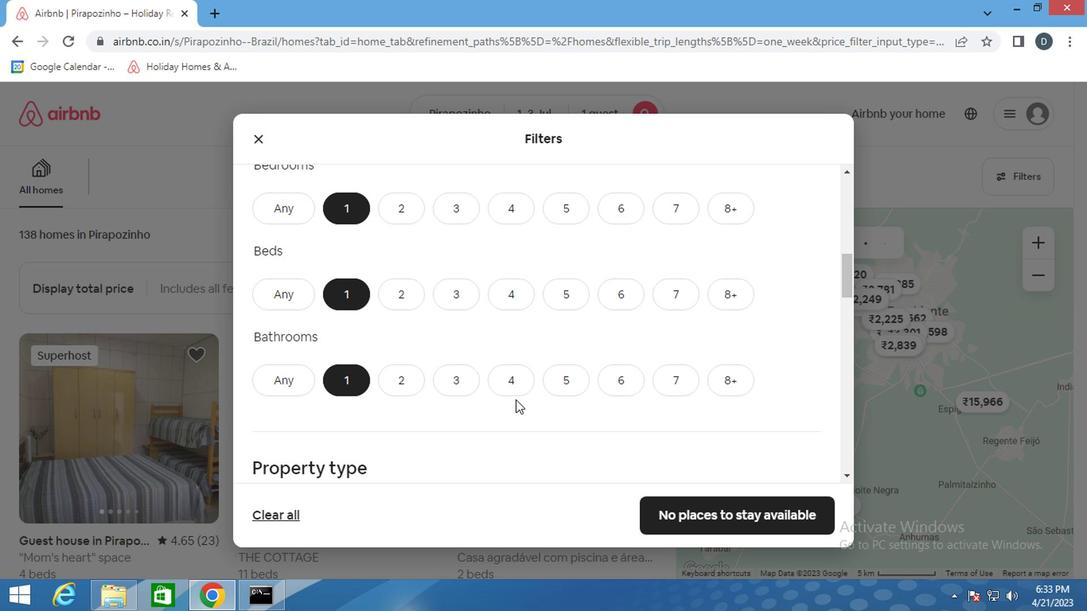 
Action: Mouse scrolled (520, 398) with delta (0, 0)
Screenshot: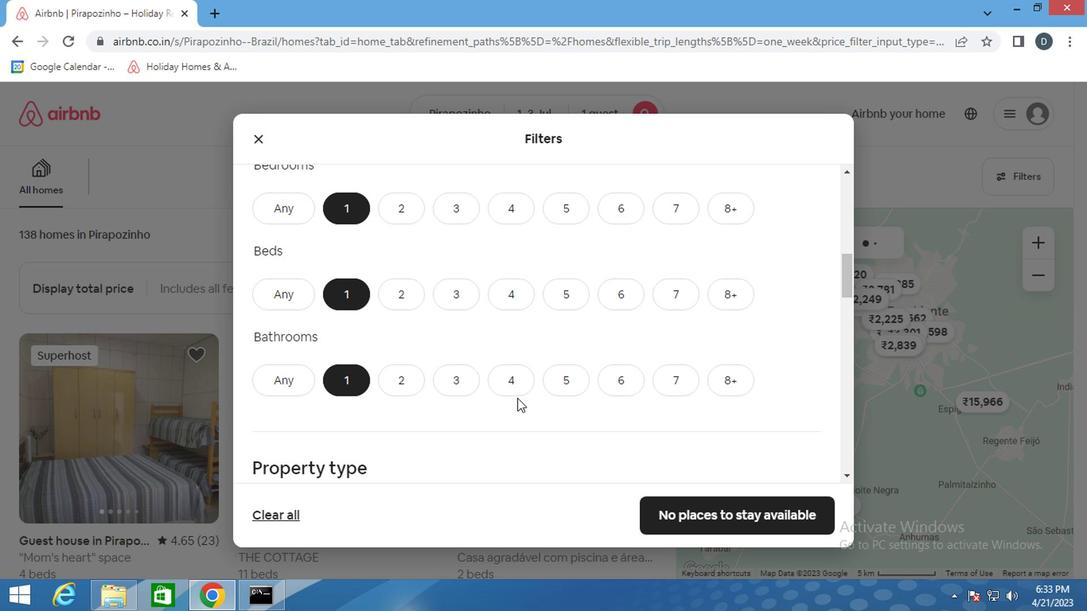 
Action: Mouse moved to (306, 330)
Screenshot: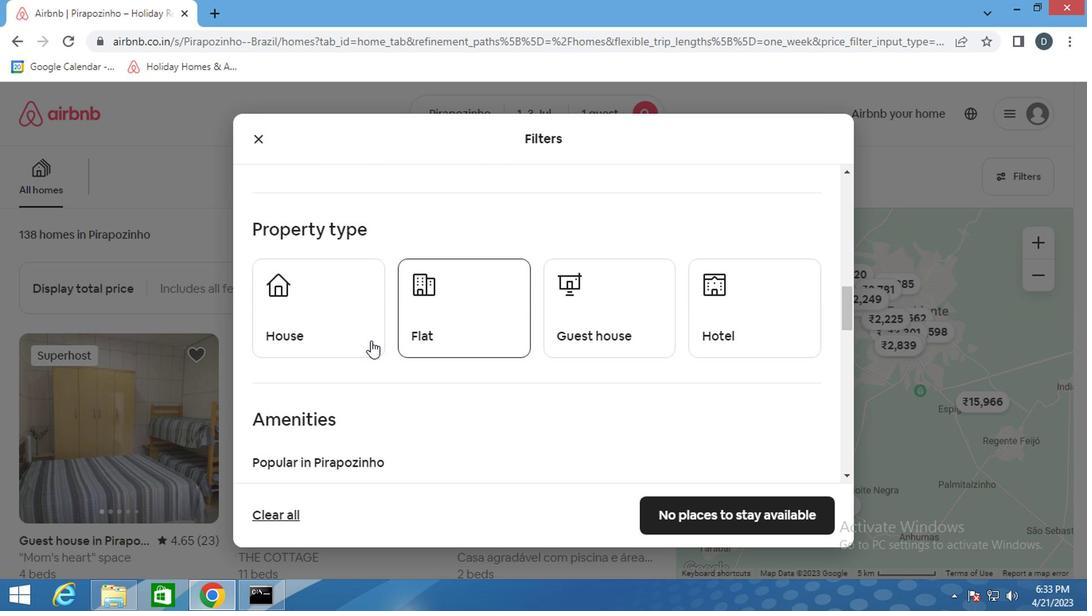 
Action: Mouse pressed left at (306, 330)
Screenshot: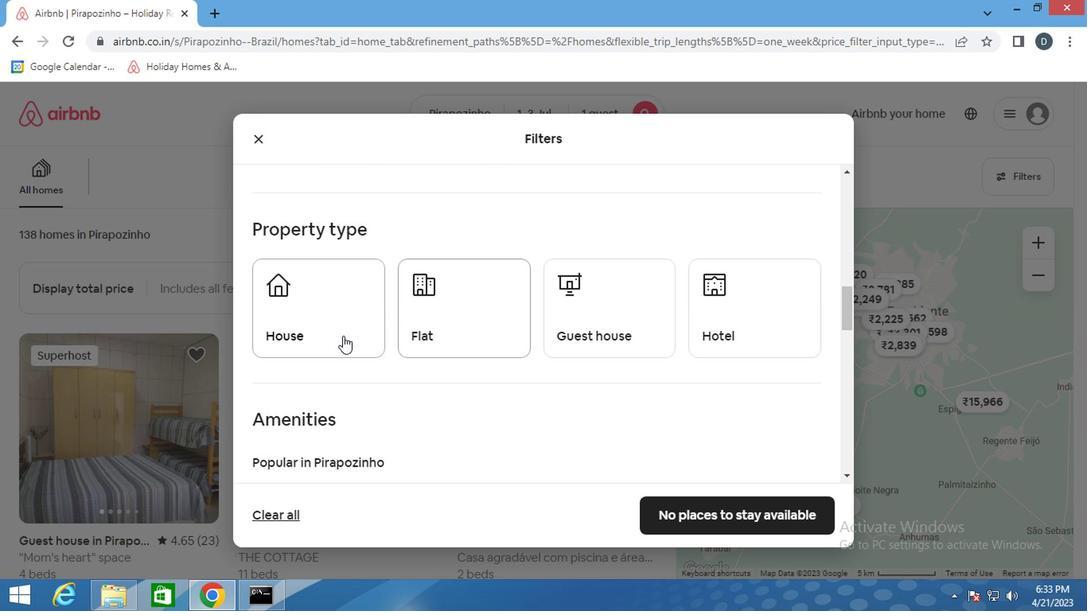 
Action: Mouse moved to (466, 292)
Screenshot: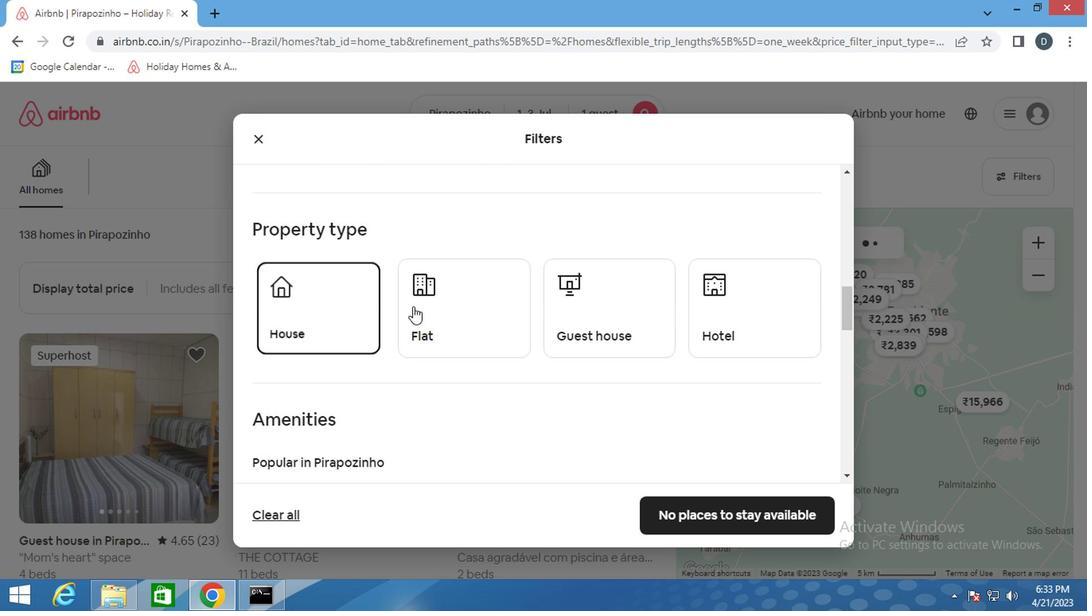 
Action: Mouse pressed left at (466, 292)
Screenshot: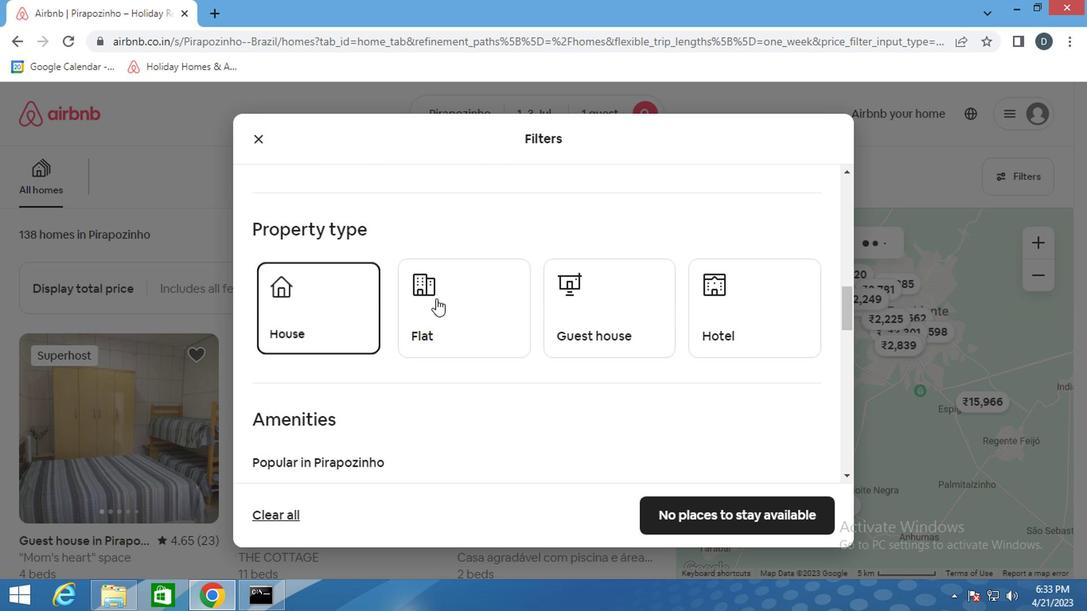 
Action: Mouse moved to (646, 302)
Screenshot: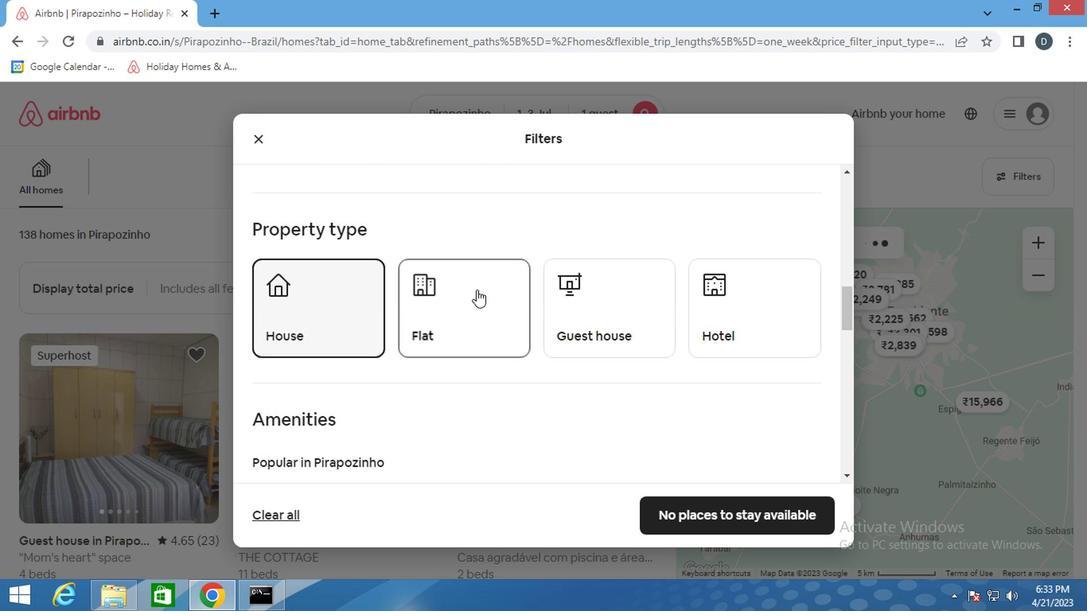 
Action: Mouse pressed left at (646, 302)
Screenshot: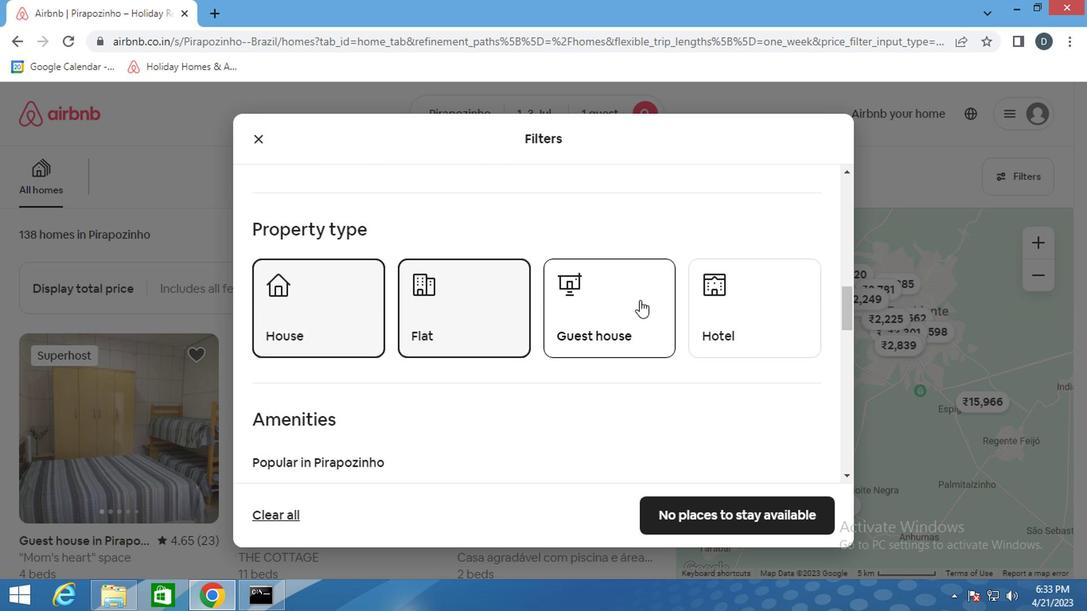 
Action: Mouse moved to (768, 306)
Screenshot: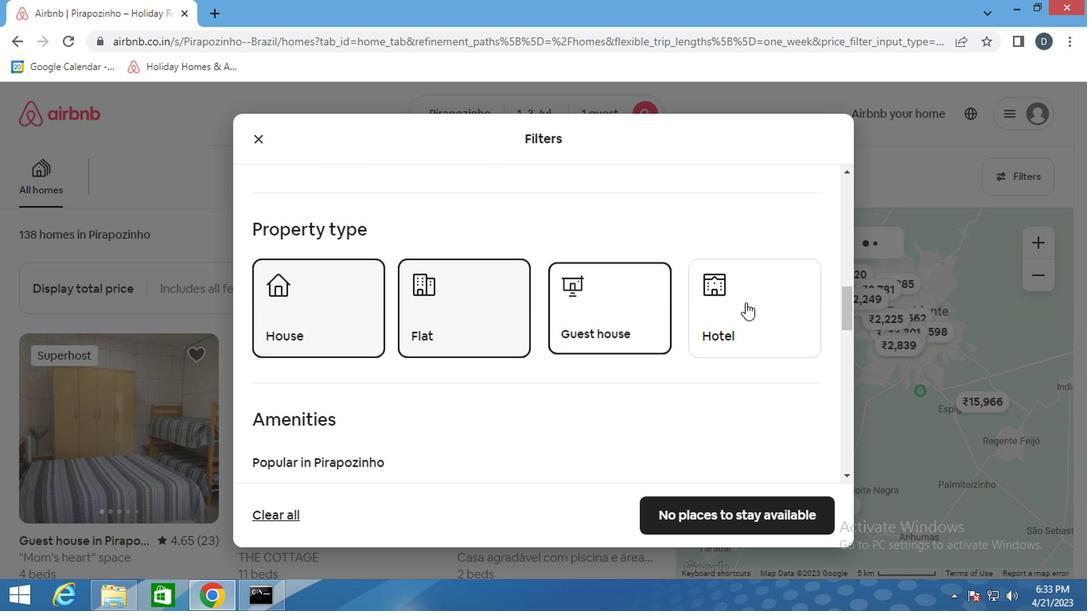 
Action: Mouse pressed left at (768, 306)
Screenshot: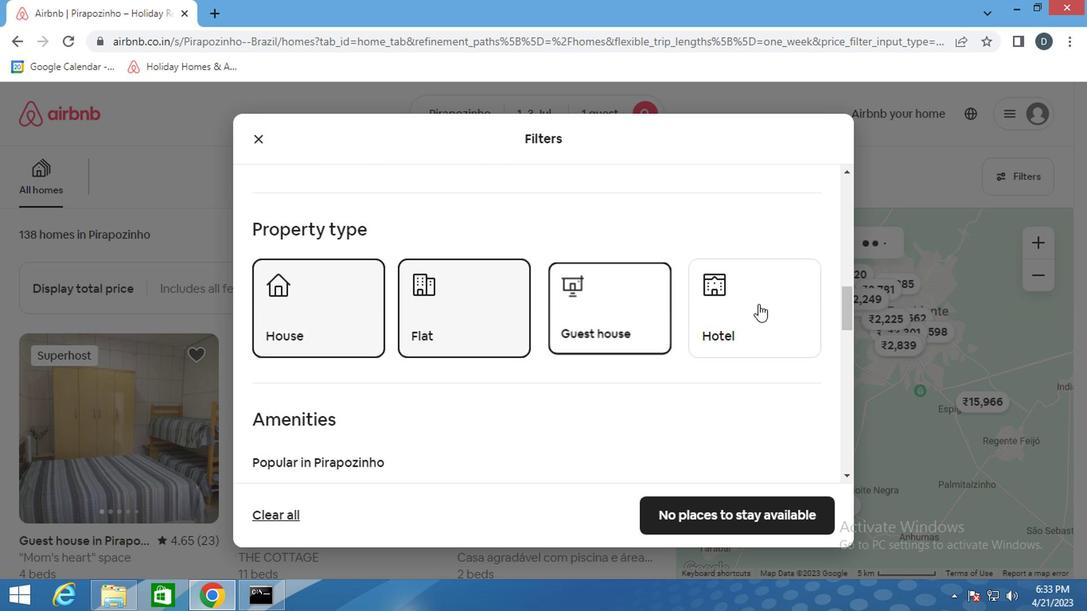 
Action: Mouse moved to (603, 402)
Screenshot: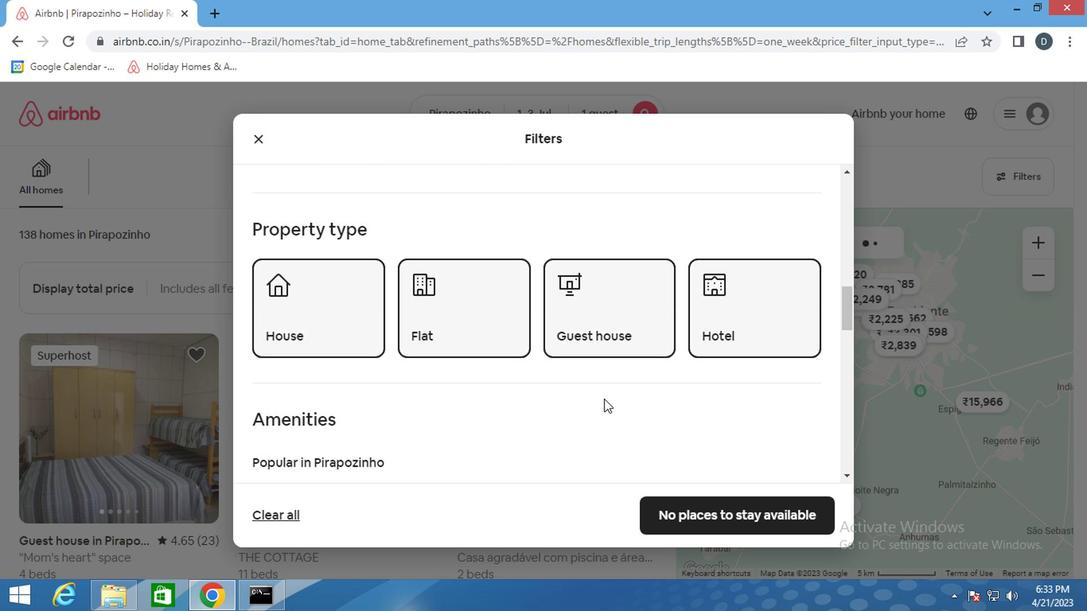 
Action: Mouse scrolled (603, 401) with delta (0, 0)
Screenshot: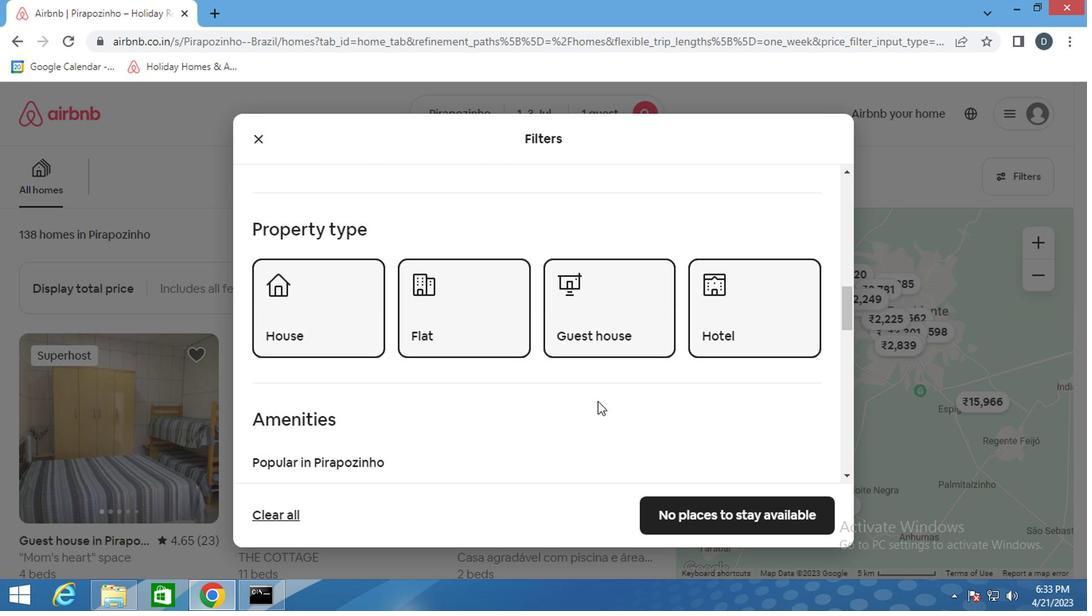 
Action: Mouse scrolled (603, 401) with delta (0, 0)
Screenshot: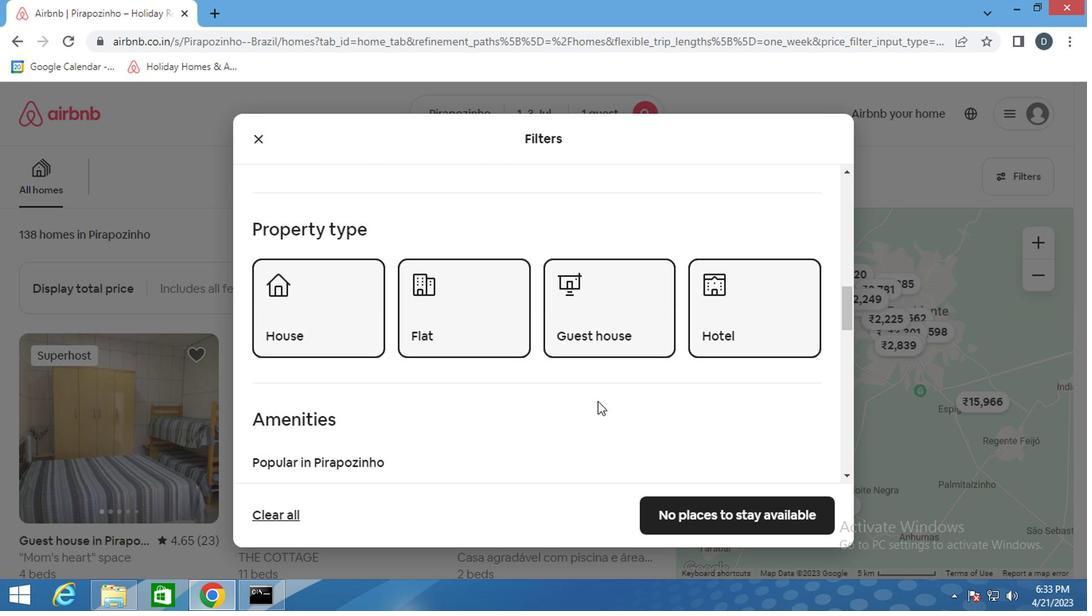 
Action: Mouse scrolled (603, 401) with delta (0, 0)
Screenshot: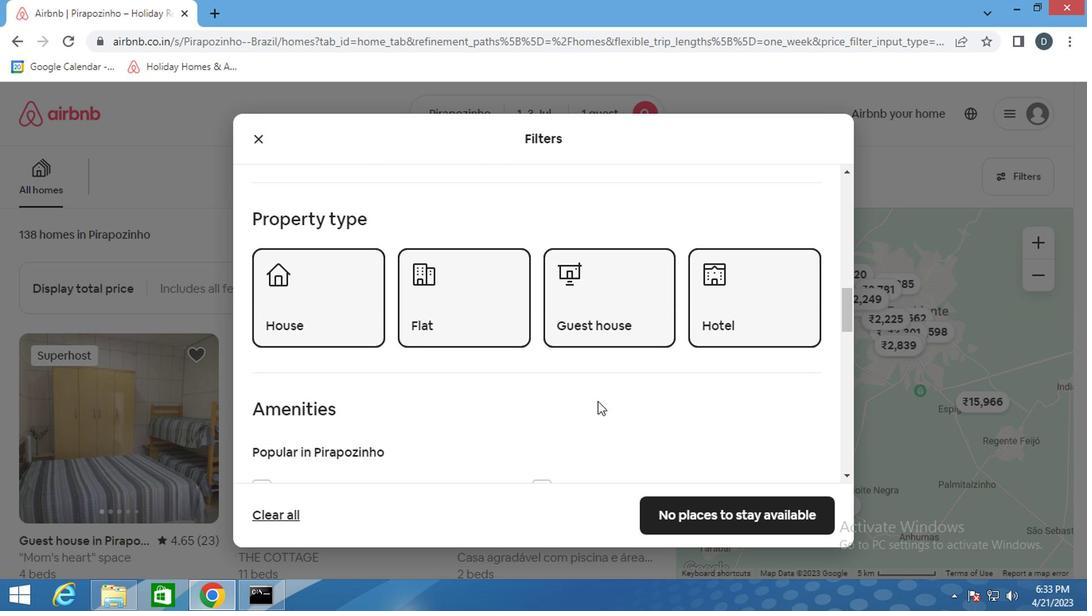 
Action: Mouse moved to (602, 402)
Screenshot: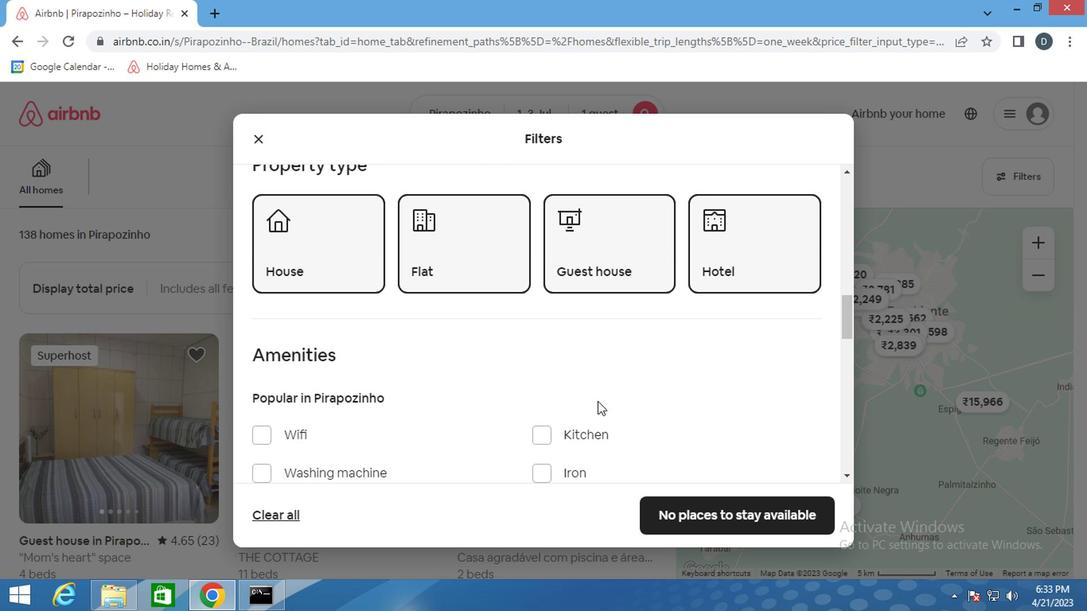 
Action: Mouse scrolled (602, 401) with delta (0, 0)
Screenshot: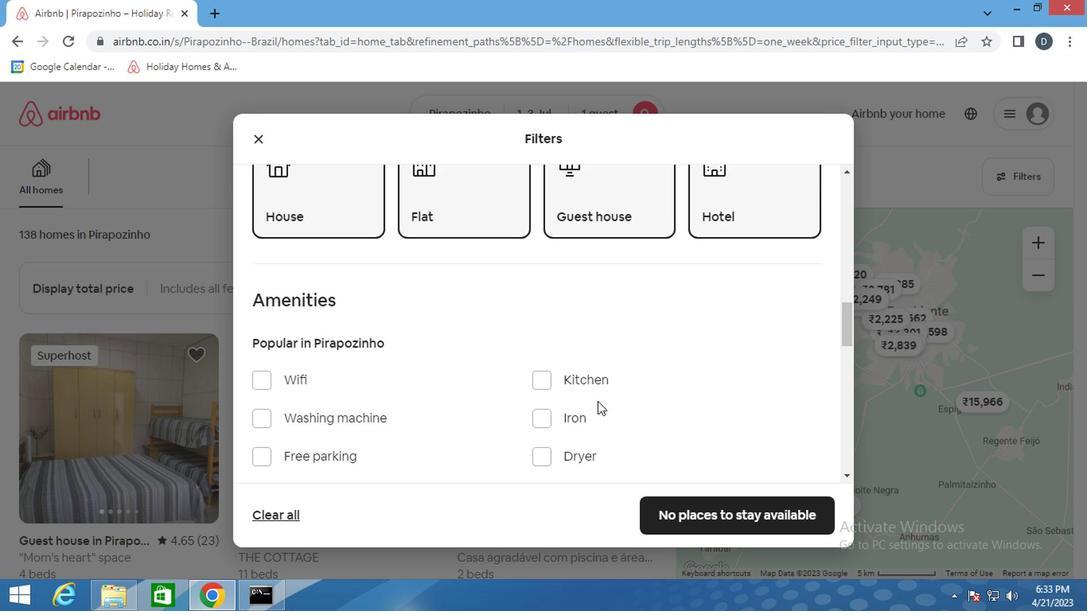 
Action: Mouse moved to (792, 357)
Screenshot: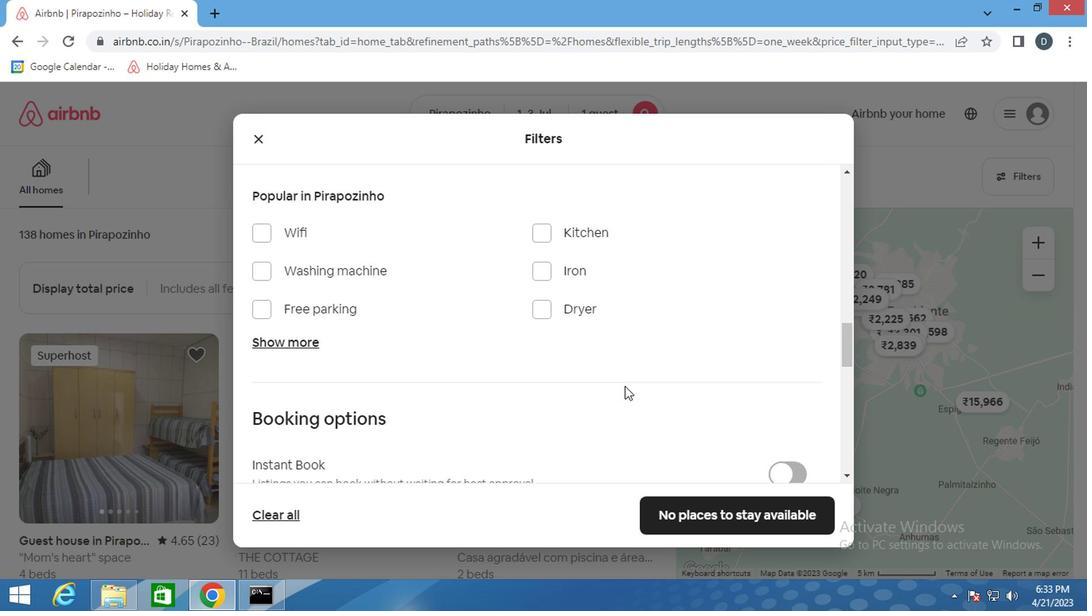 
Action: Mouse scrolled (792, 356) with delta (0, 0)
Screenshot: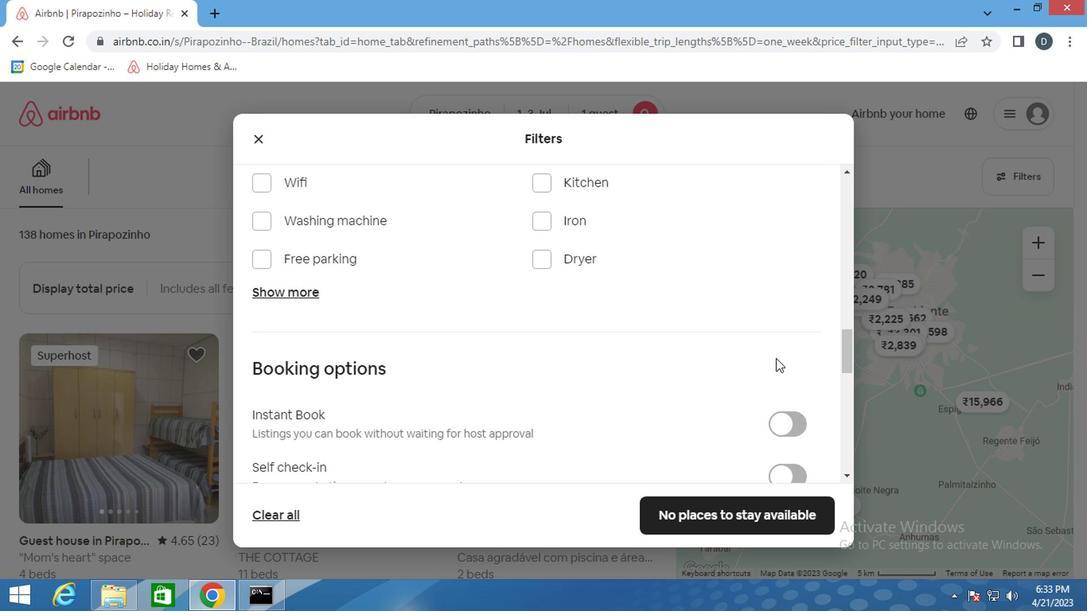 
Action: Mouse scrolled (792, 356) with delta (0, 0)
Screenshot: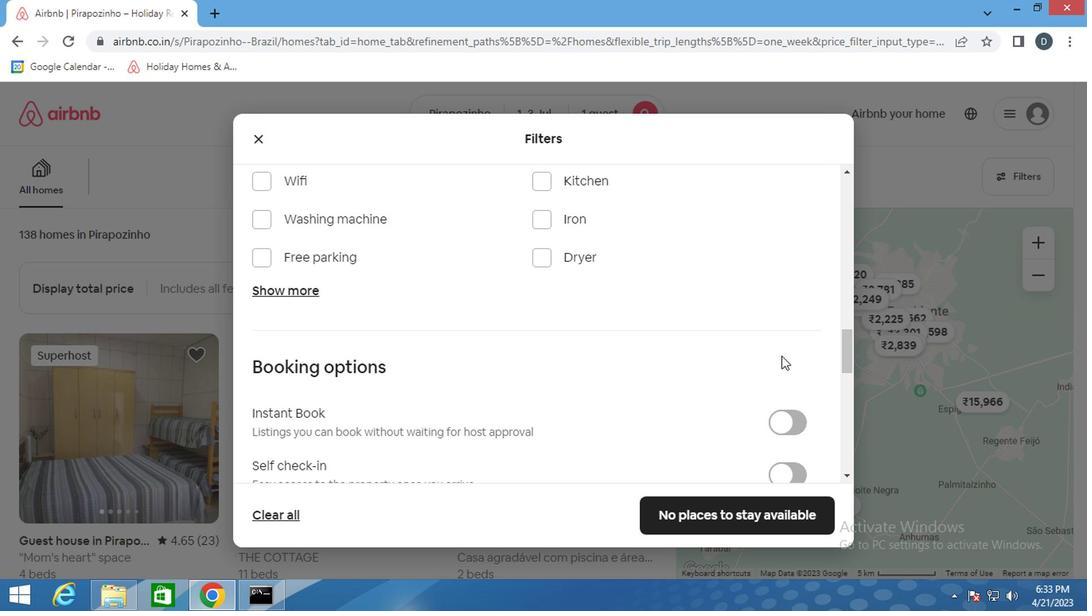 
Action: Mouse scrolled (792, 356) with delta (0, 0)
Screenshot: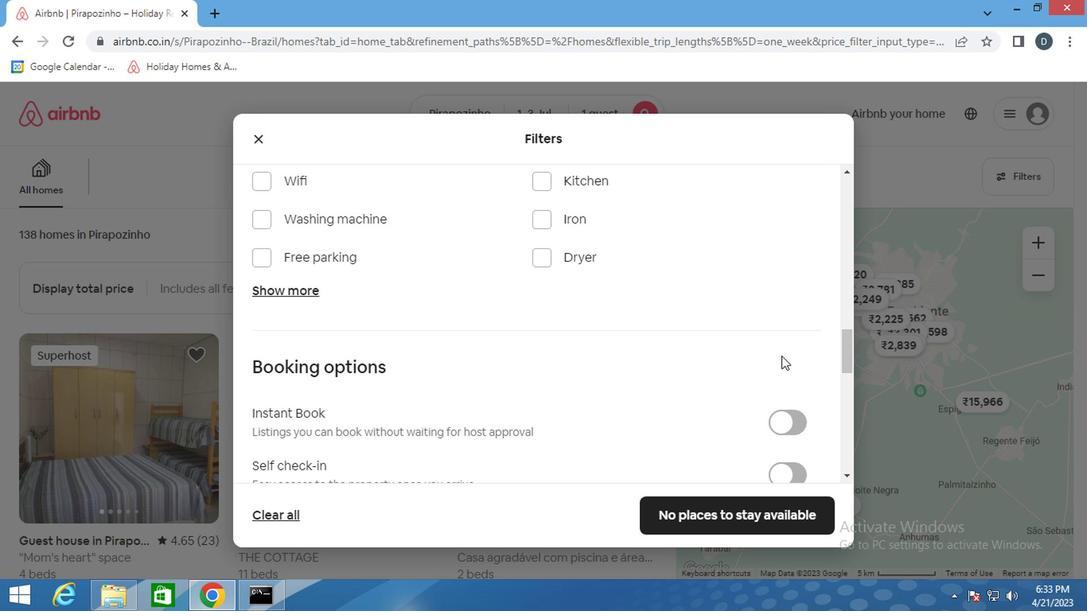 
Action: Mouse moved to (805, 240)
Screenshot: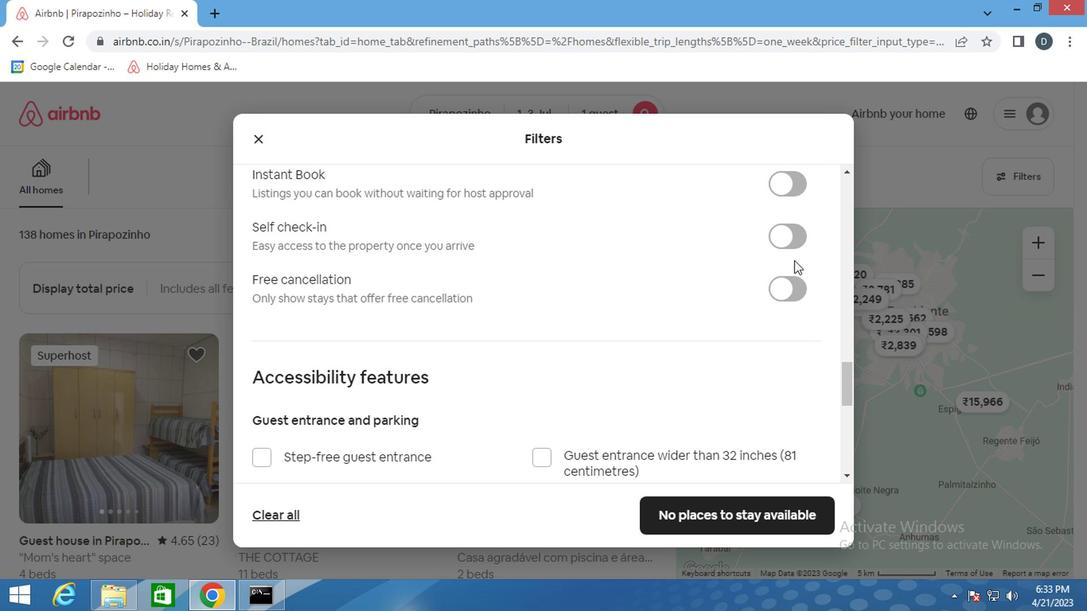 
Action: Mouse pressed left at (805, 240)
Screenshot: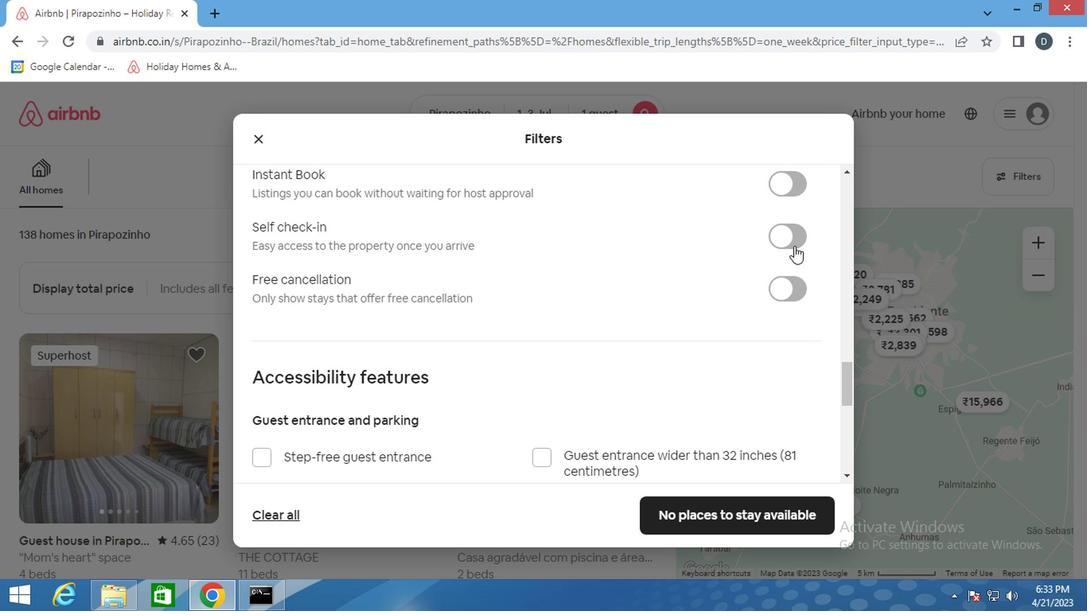 
Action: Mouse moved to (681, 312)
Screenshot: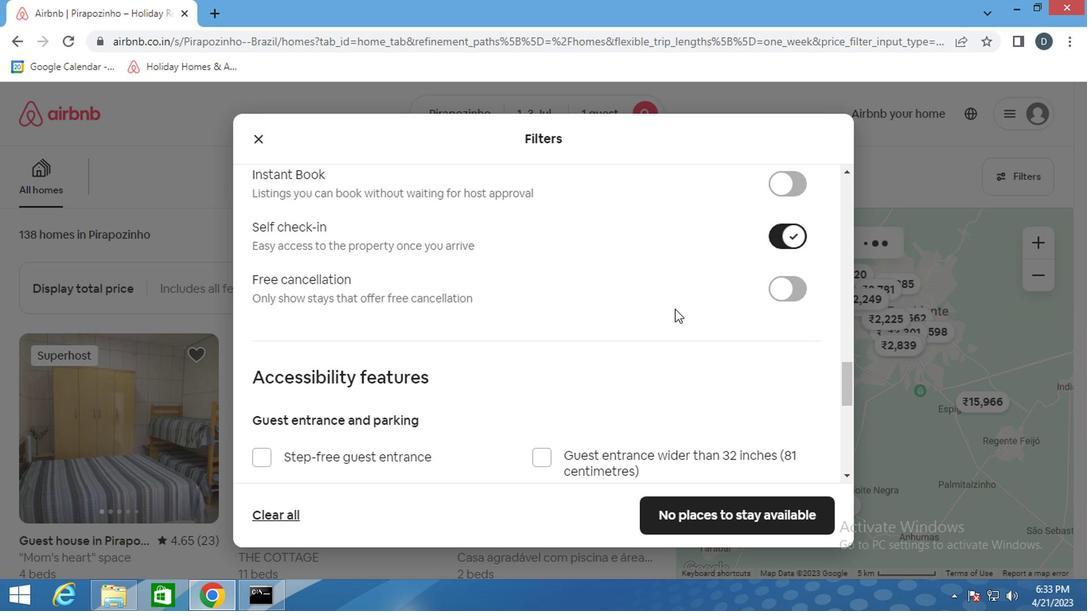 
Action: Mouse scrolled (681, 311) with delta (0, 0)
Screenshot: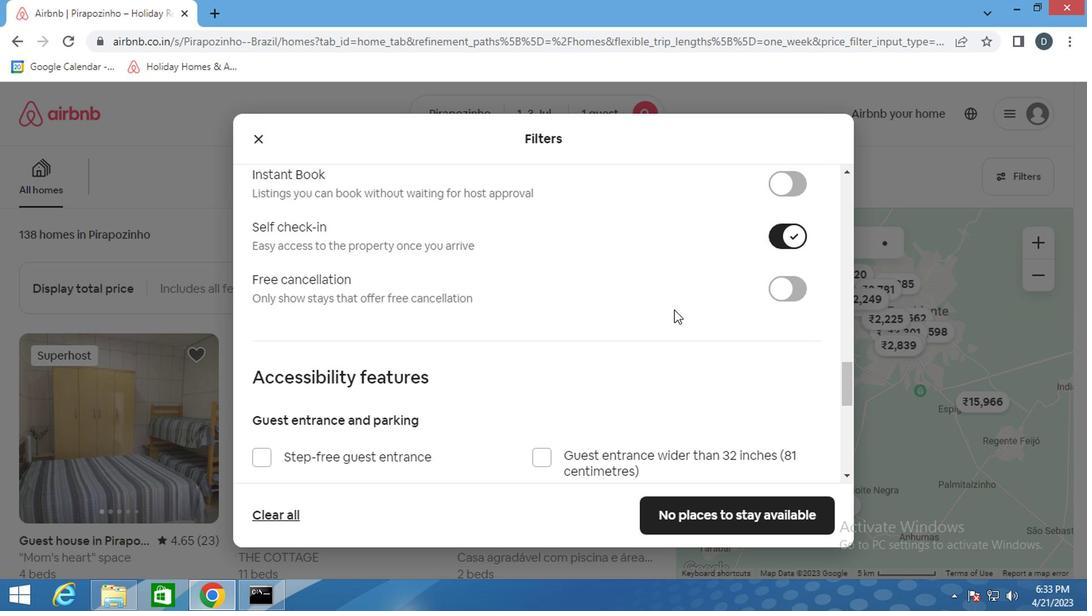 
Action: Mouse scrolled (681, 311) with delta (0, 0)
Screenshot: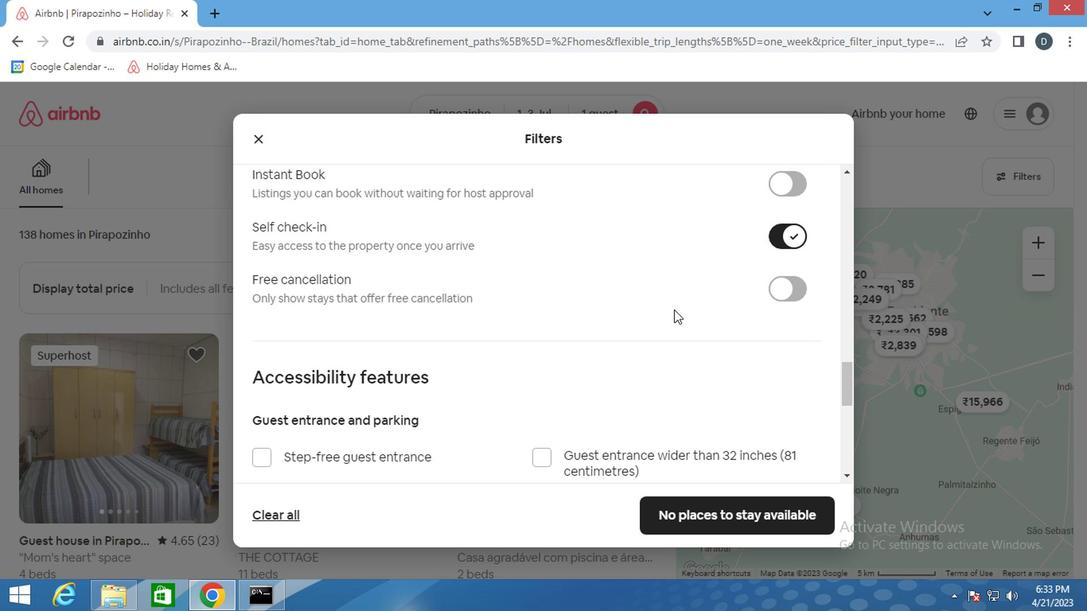 
Action: Mouse scrolled (681, 311) with delta (0, 0)
Screenshot: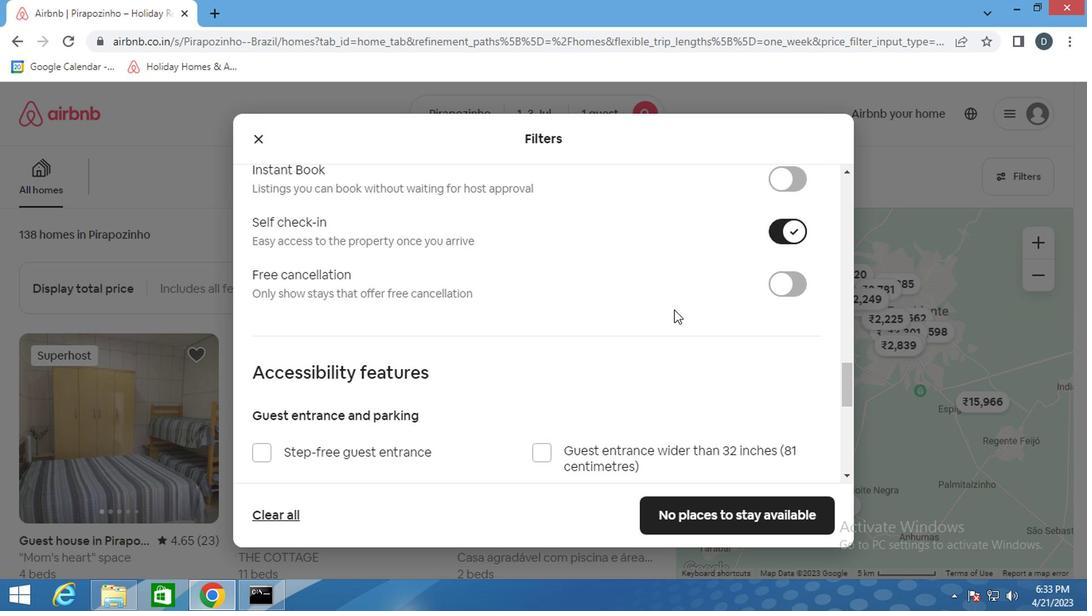 
Action: Mouse scrolled (681, 311) with delta (0, 0)
Screenshot: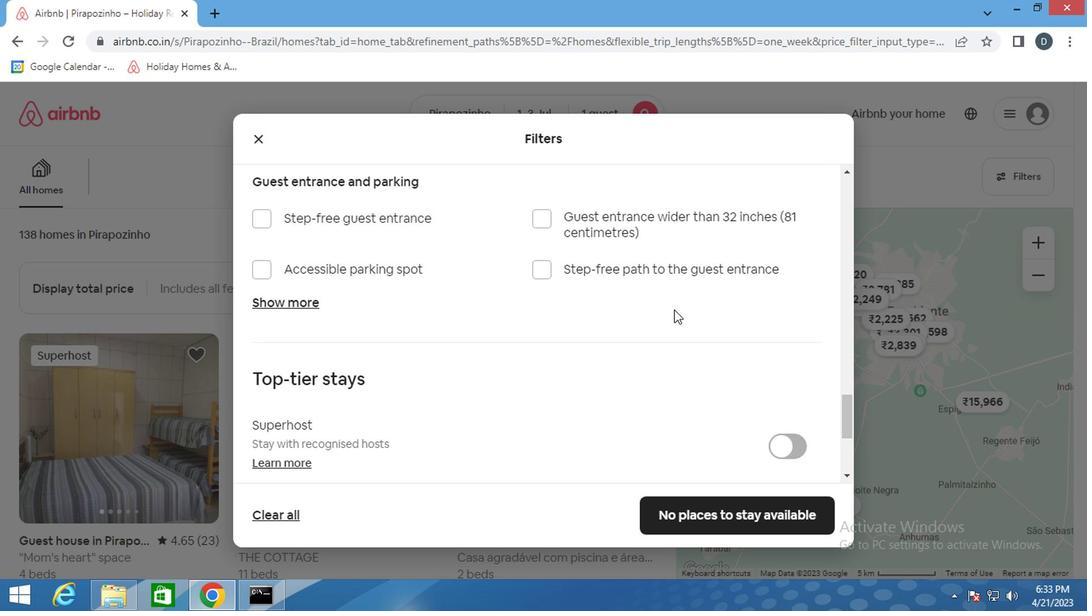 
Action: Mouse scrolled (681, 311) with delta (0, 0)
Screenshot: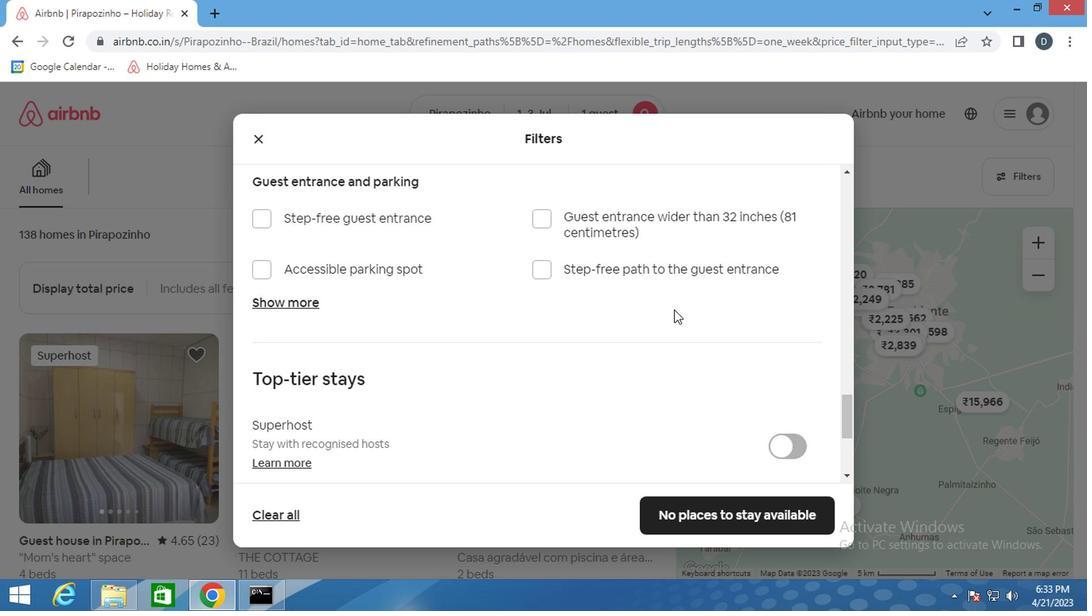 
Action: Mouse scrolled (681, 311) with delta (0, 0)
Screenshot: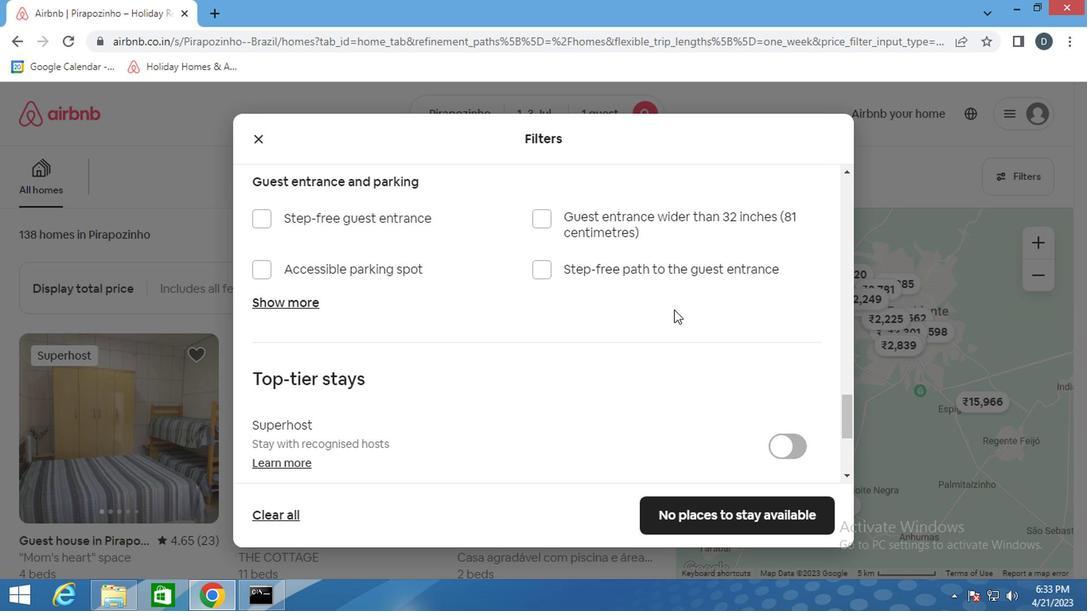 
Action: Mouse scrolled (681, 311) with delta (0, 0)
Screenshot: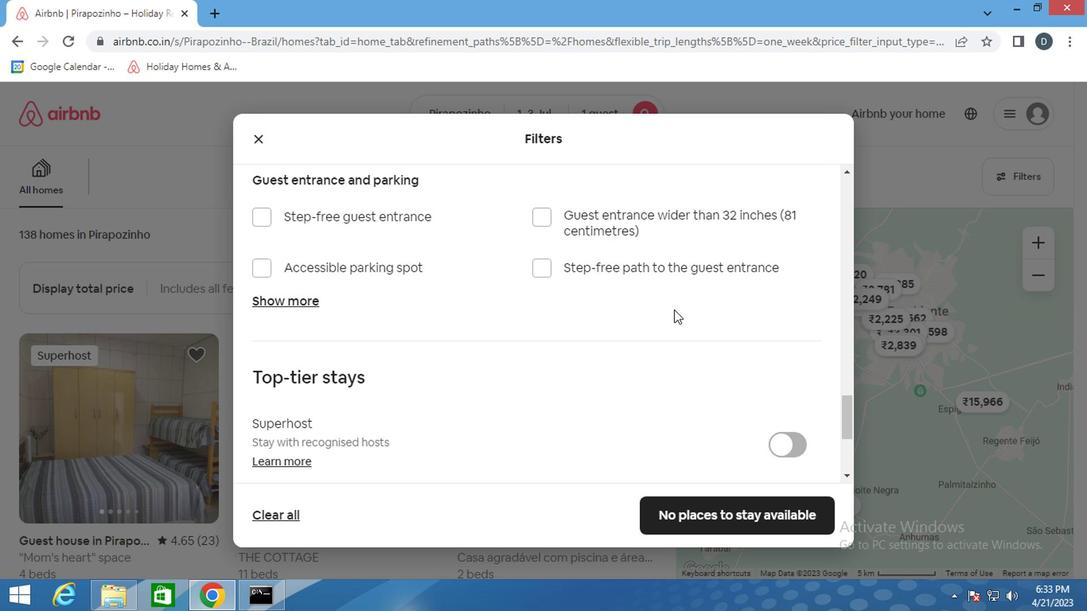 
Action: Mouse moved to (337, 375)
Screenshot: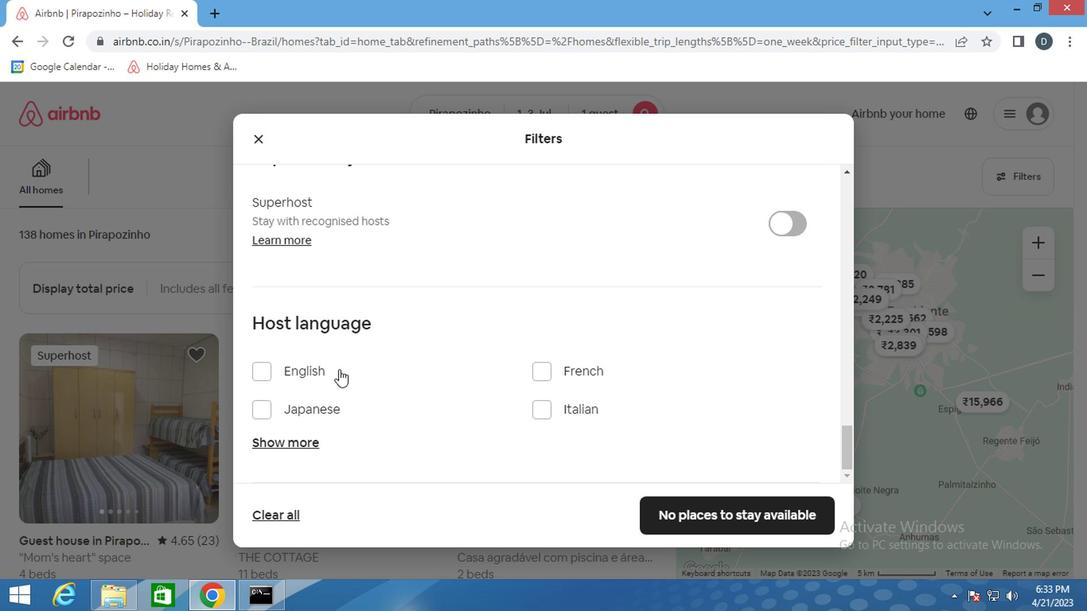 
Action: Mouse scrolled (337, 374) with delta (0, 0)
Screenshot: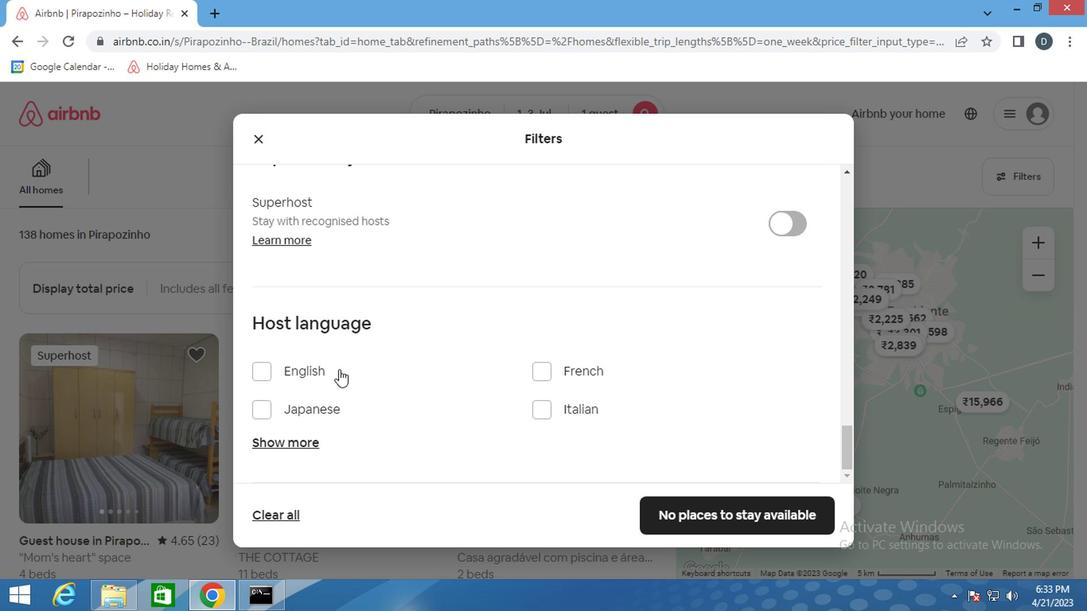 
Action: Mouse scrolled (337, 374) with delta (0, 0)
Screenshot: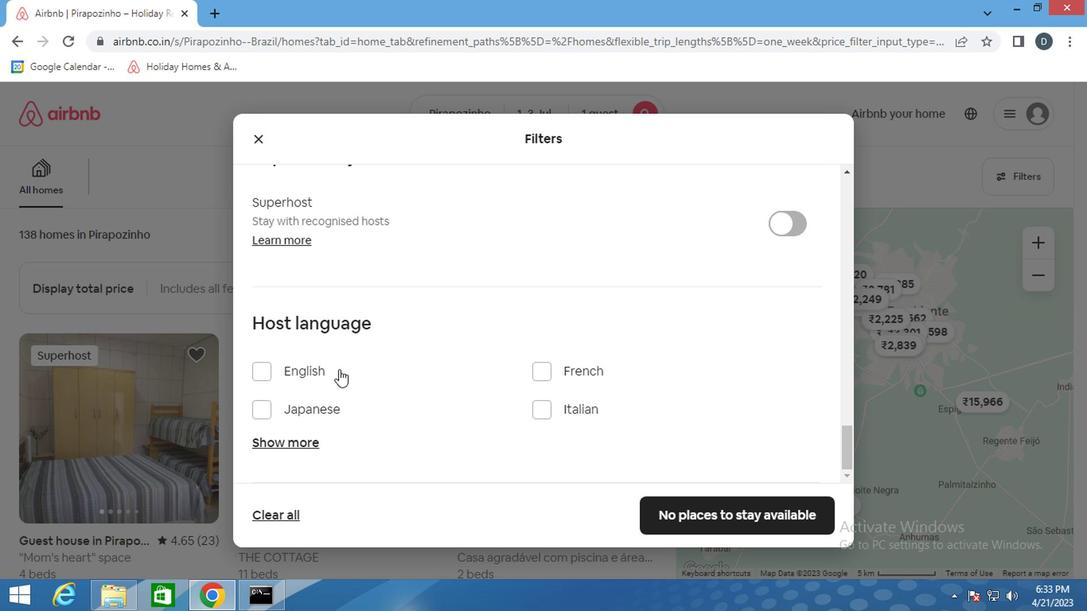 
Action: Mouse moved to (299, 445)
Screenshot: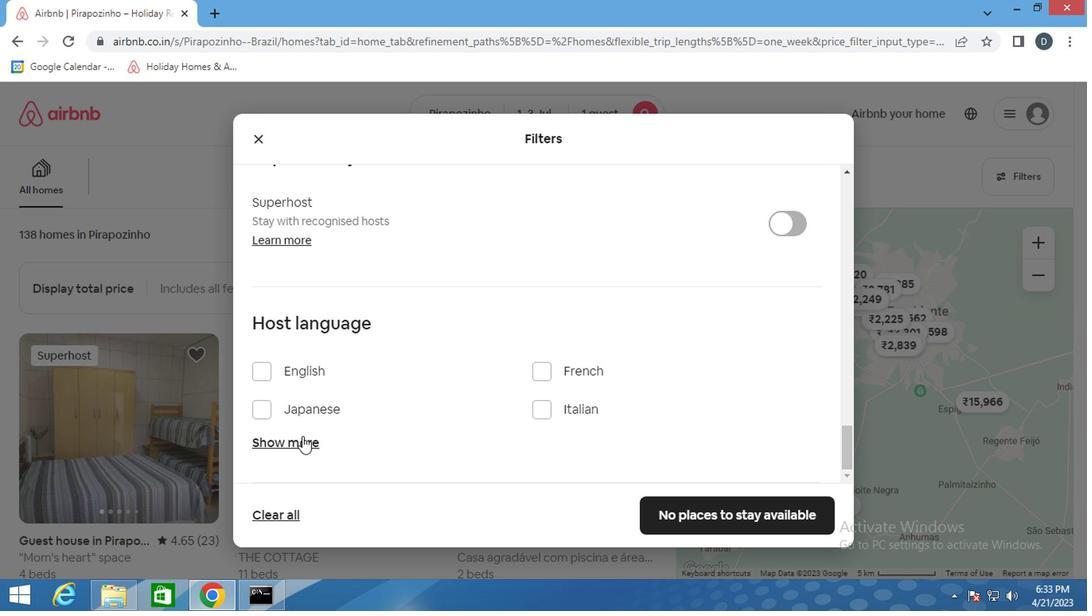 
Action: Mouse pressed left at (299, 445)
Screenshot: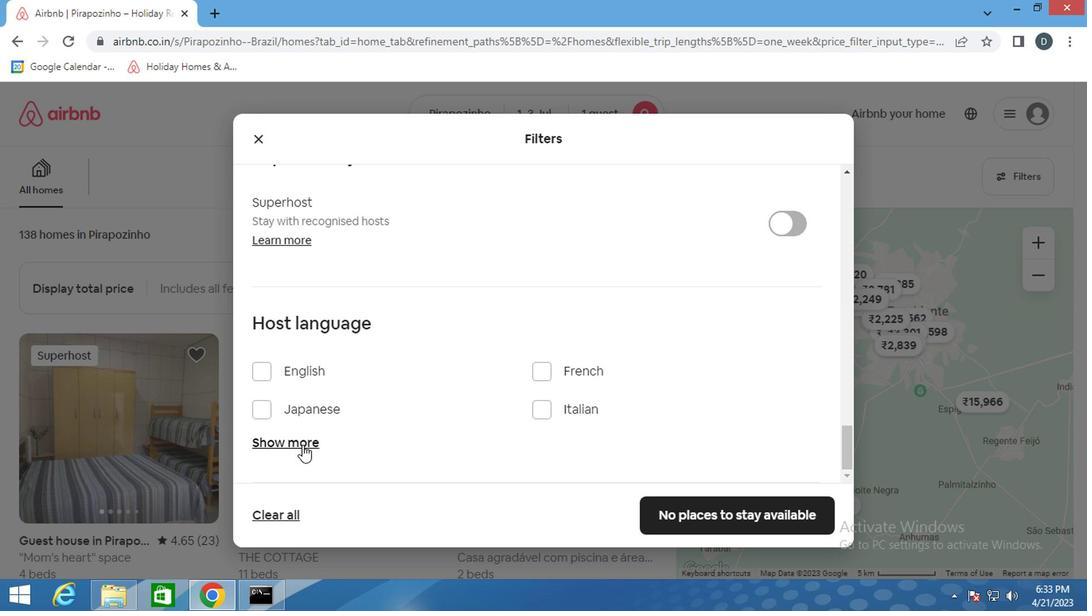 
Action: Mouse moved to (309, 450)
Screenshot: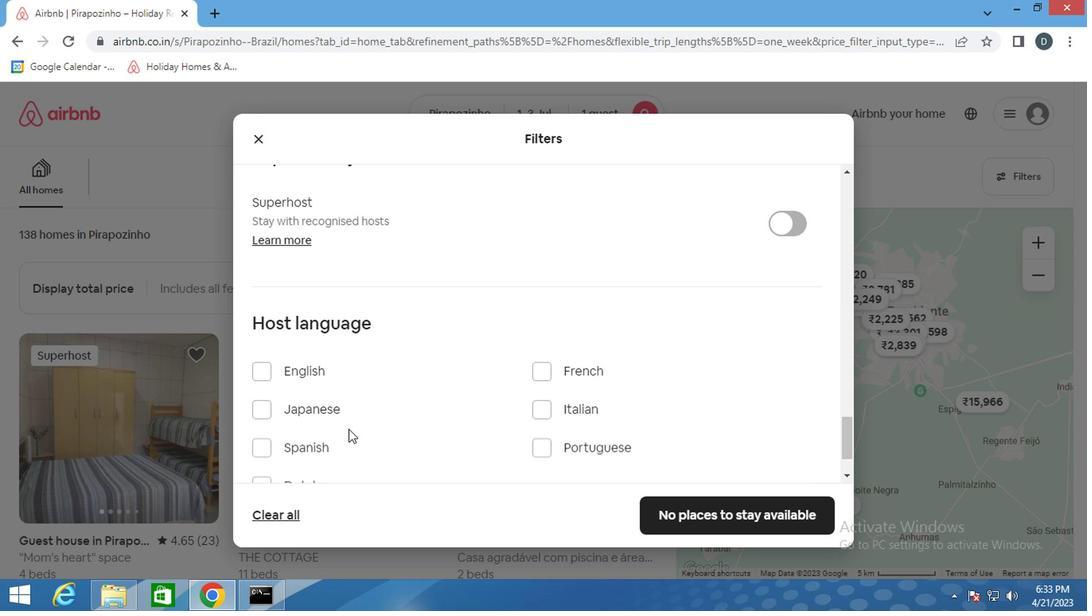 
Action: Mouse pressed left at (309, 450)
Screenshot: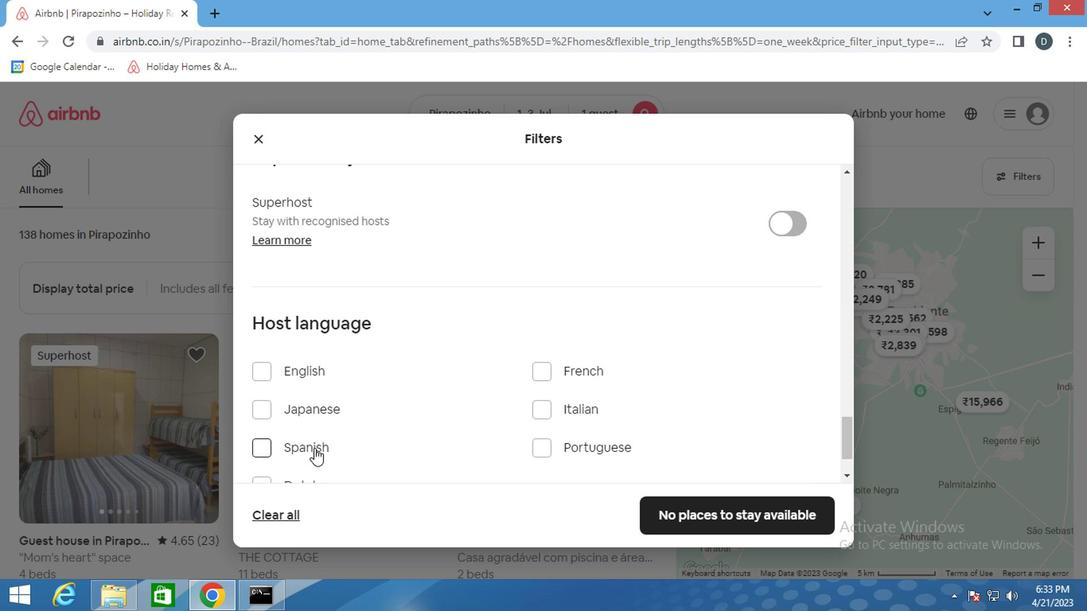 
Action: Mouse moved to (791, 497)
Screenshot: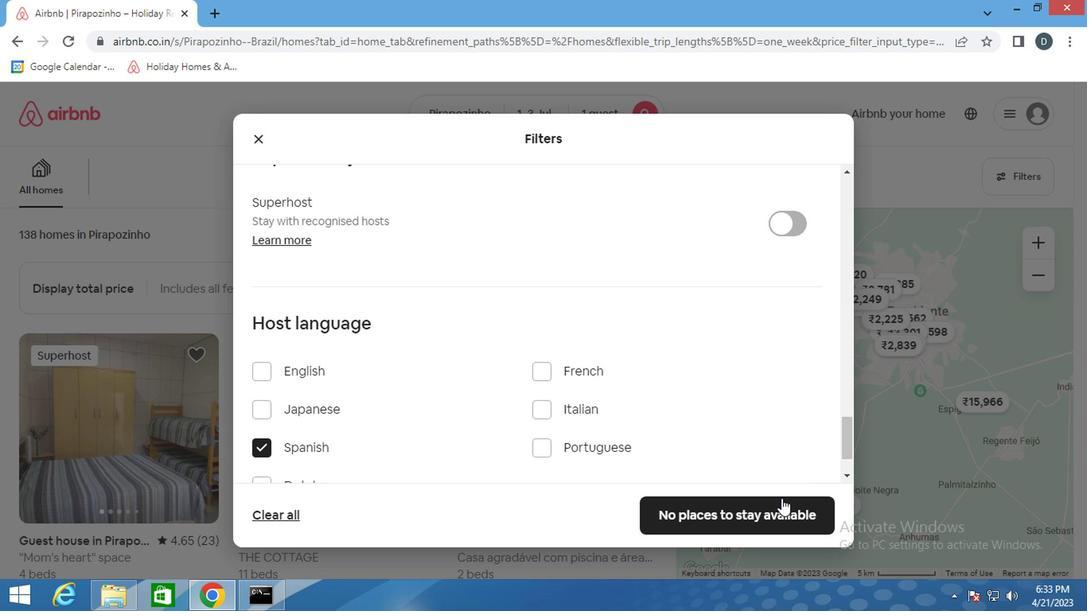 
Action: Mouse pressed left at (791, 497)
Screenshot: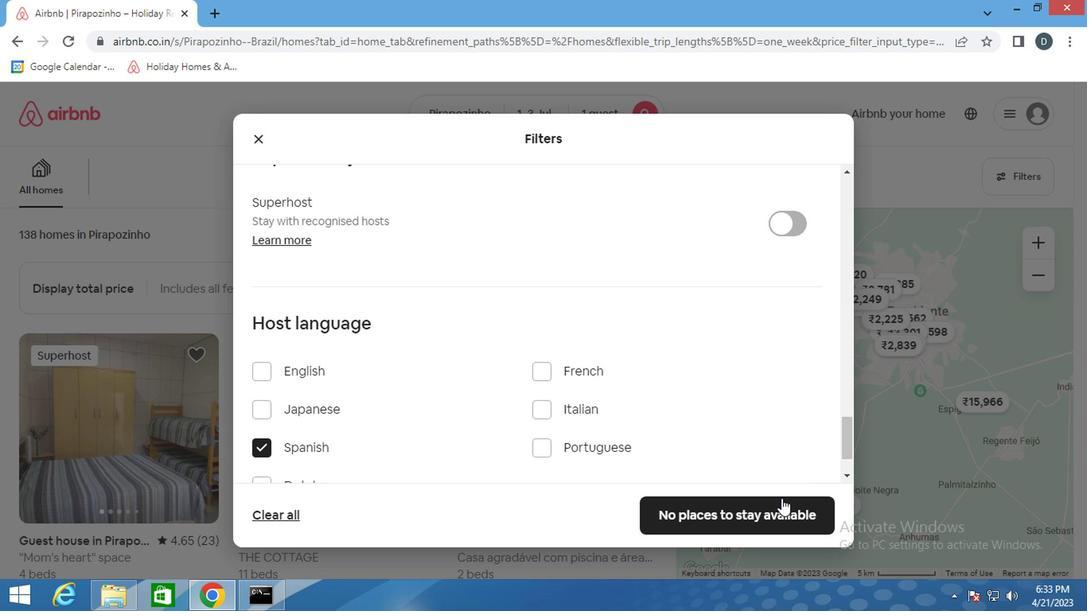 
Action: Mouse moved to (760, 395)
Screenshot: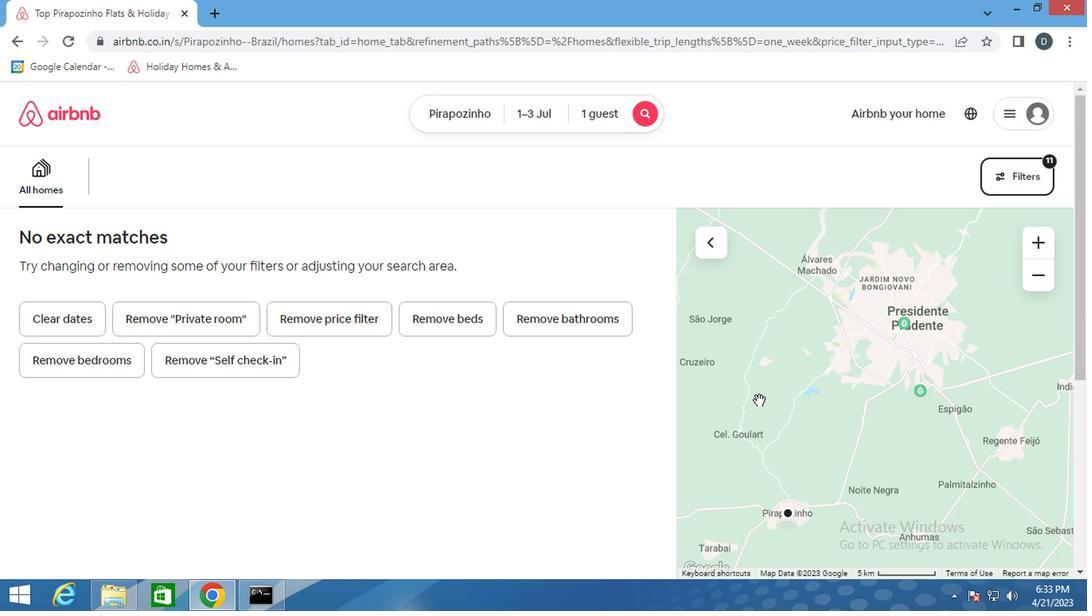 
